 Task: Explore satellite view of the Hollywood Sign in Los Angeles.
Action: Mouse moved to (101, 55)
Screenshot: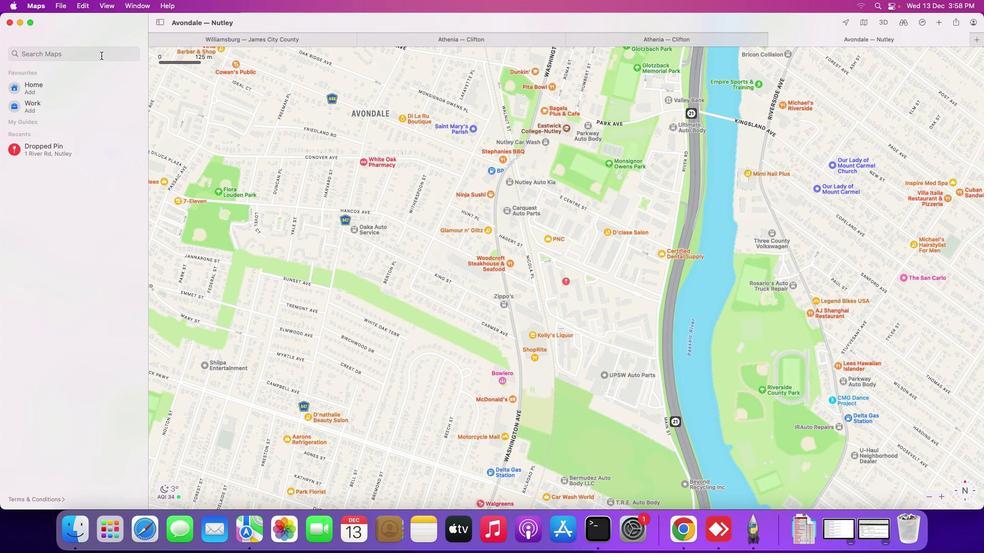 
Action: Mouse pressed left at (101, 55)
Screenshot: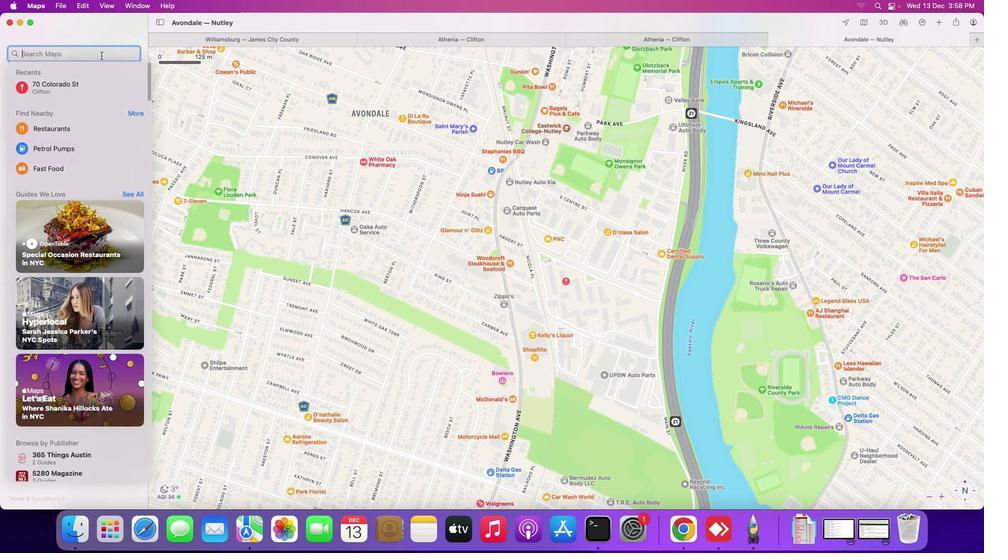 
Action: Key pressed 'd'Key.backspaceKey.shift_r'H''o''l''l''y''w''o''o''d'Key.spaceKey.shift_r'S''i''g''n'Key.space'i''n'Key.spaceKey.shift_r'L''o''s'Key.spaceKey.shift_r'A''n''g''e''l''e''s'Key.enter
Screenshot: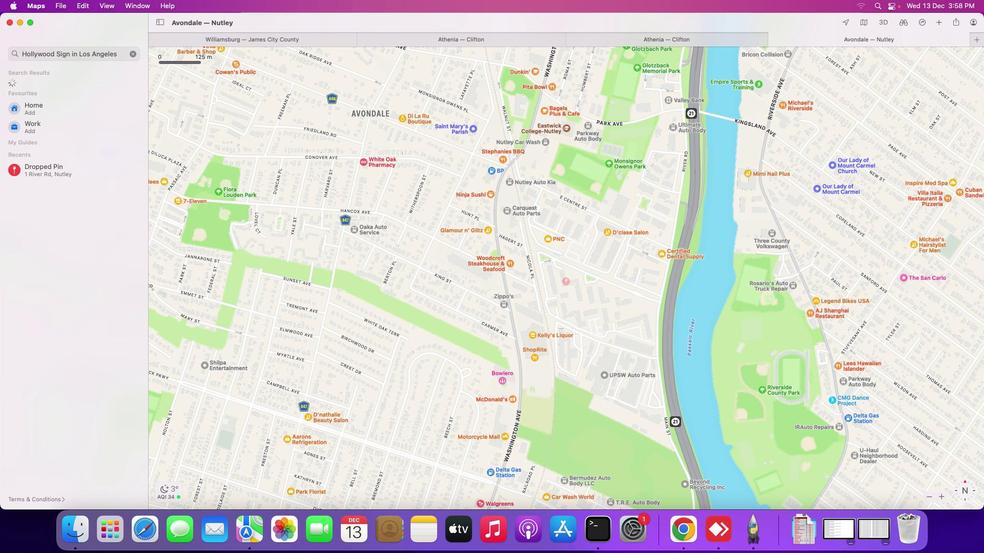 
Action: Mouse moved to (863, 23)
Screenshot: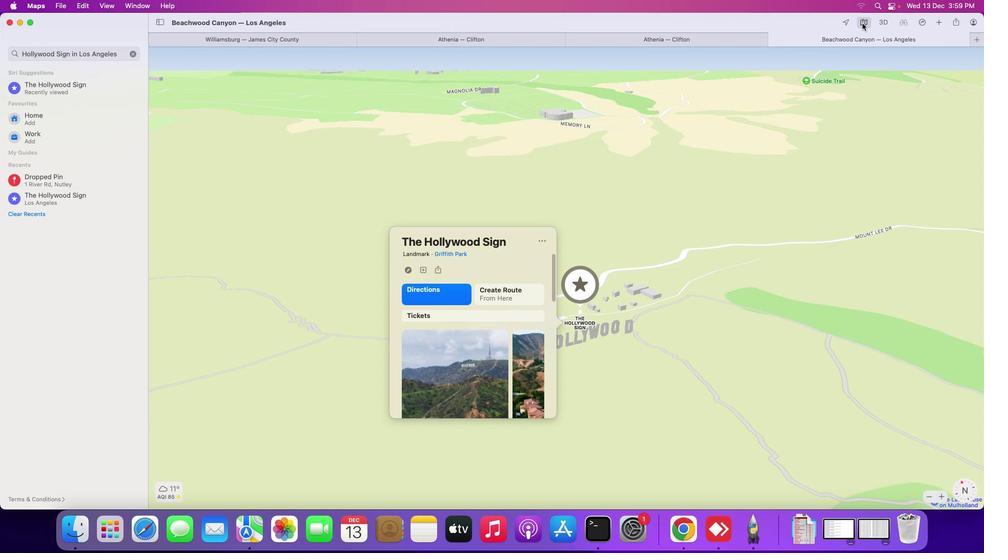 
Action: Mouse pressed left at (863, 23)
Screenshot: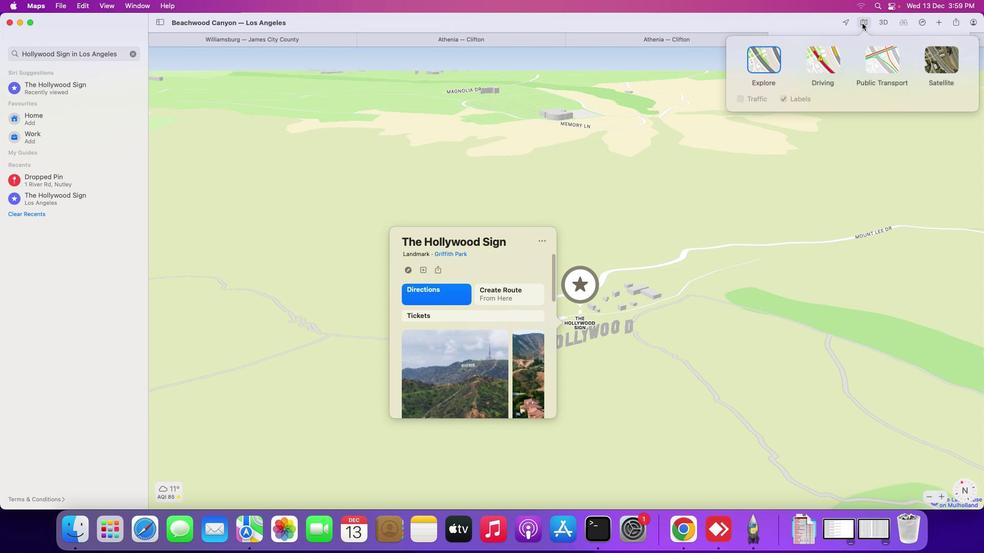 
Action: Mouse moved to (939, 66)
Screenshot: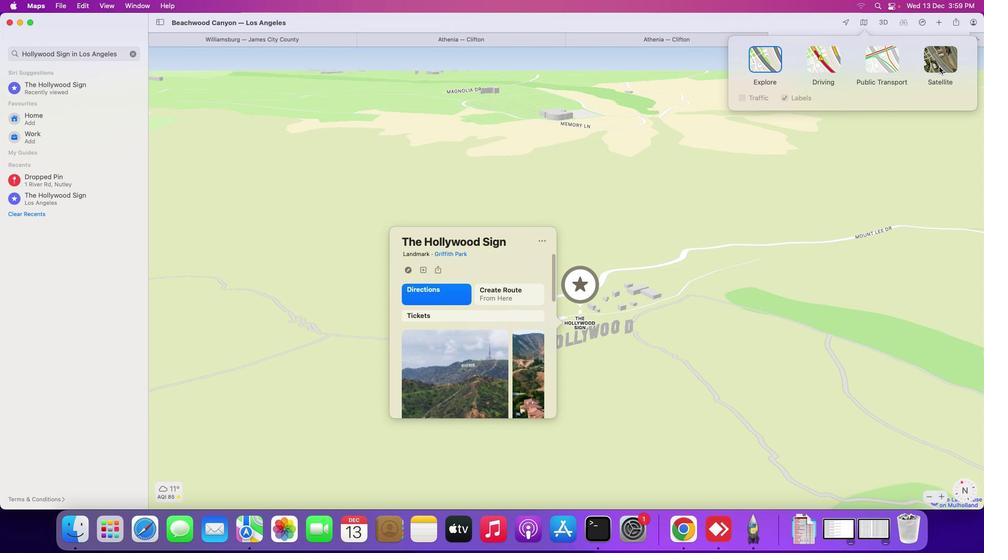 
Action: Mouse pressed left at (939, 66)
Screenshot: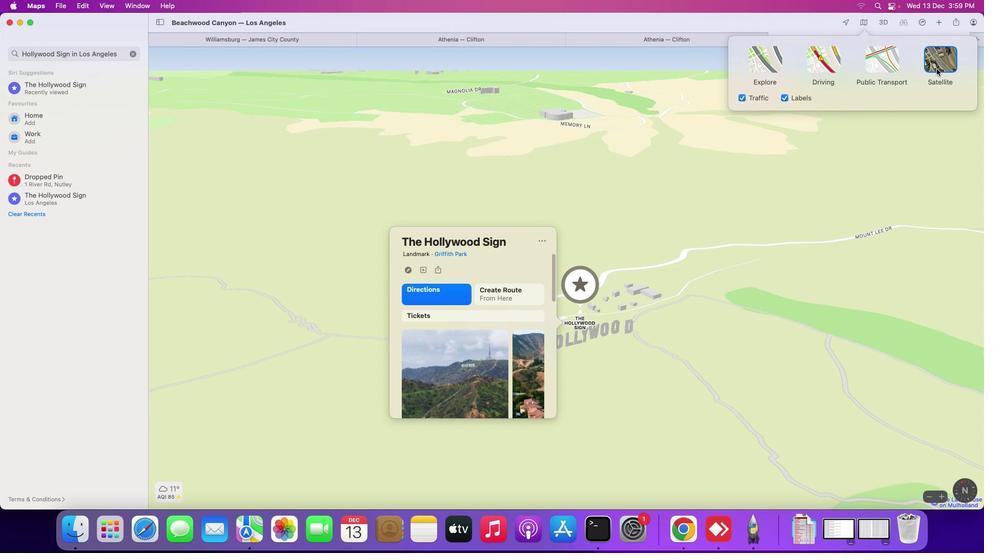 
Action: Mouse moved to (703, 305)
Screenshot: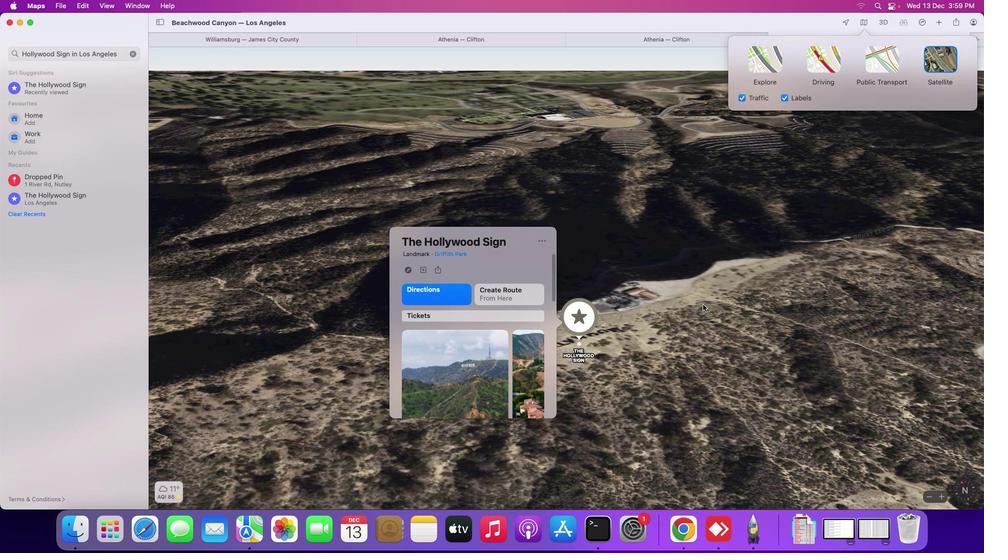 
Action: Mouse pressed left at (703, 305)
Screenshot: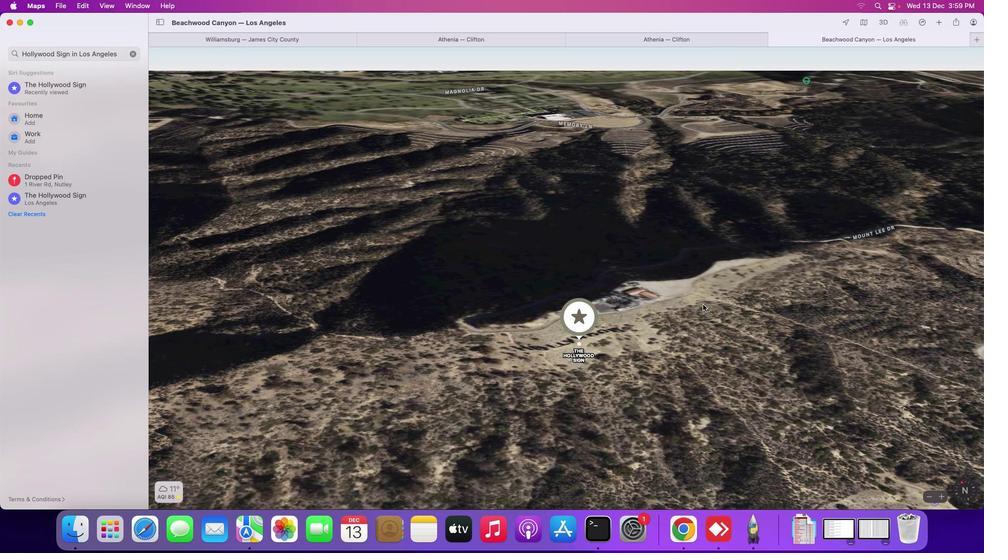 
Action: Mouse scrolled (703, 305) with delta (0, 0)
Screenshot: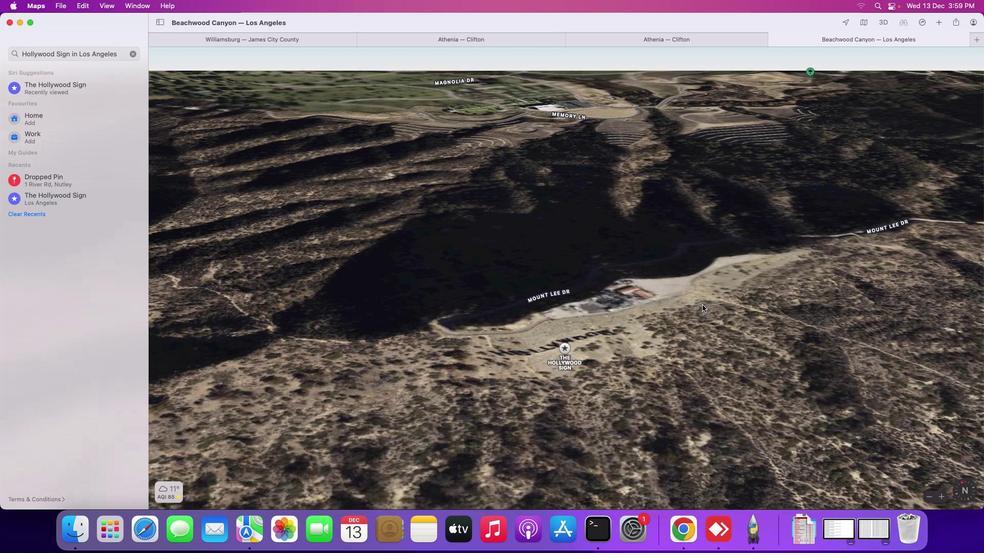 
Action: Mouse scrolled (703, 305) with delta (0, 0)
Screenshot: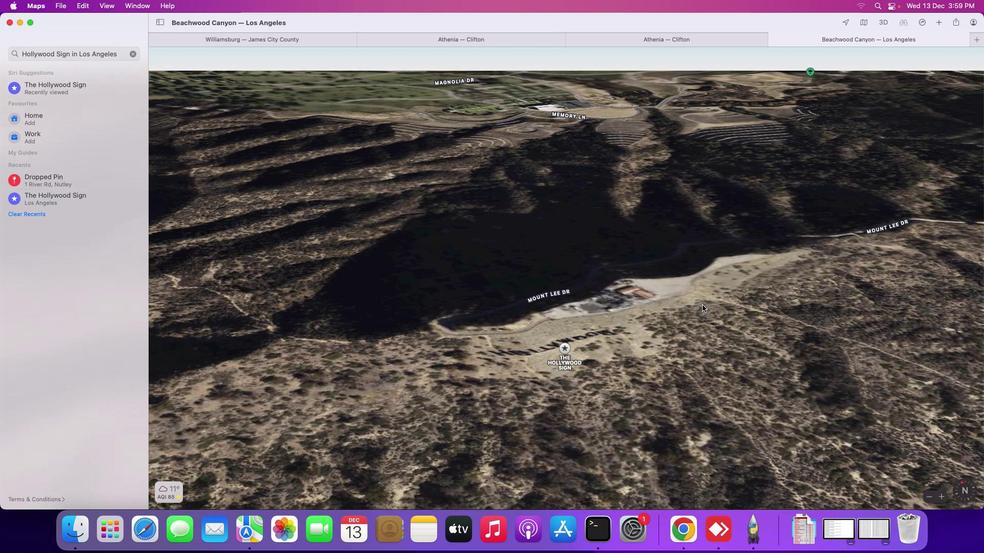 
Action: Mouse scrolled (703, 305) with delta (0, 0)
Screenshot: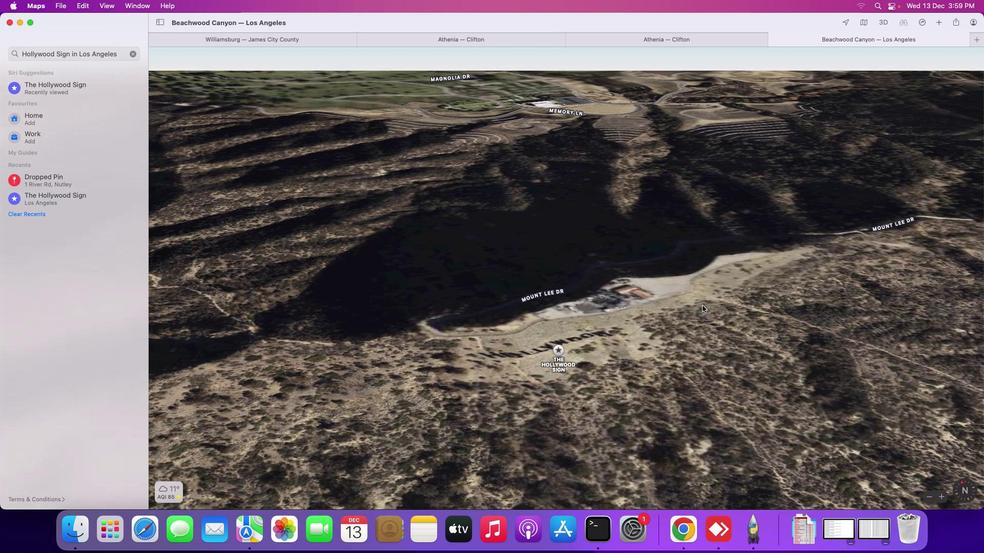 
Action: Mouse scrolled (703, 305) with delta (0, 0)
Screenshot: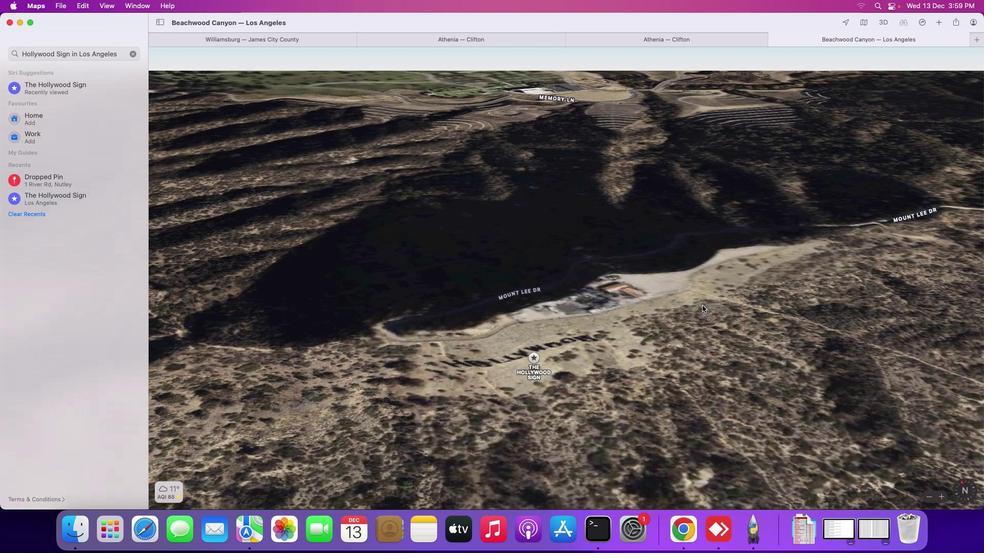 
Action: Mouse moved to (703, 305)
Screenshot: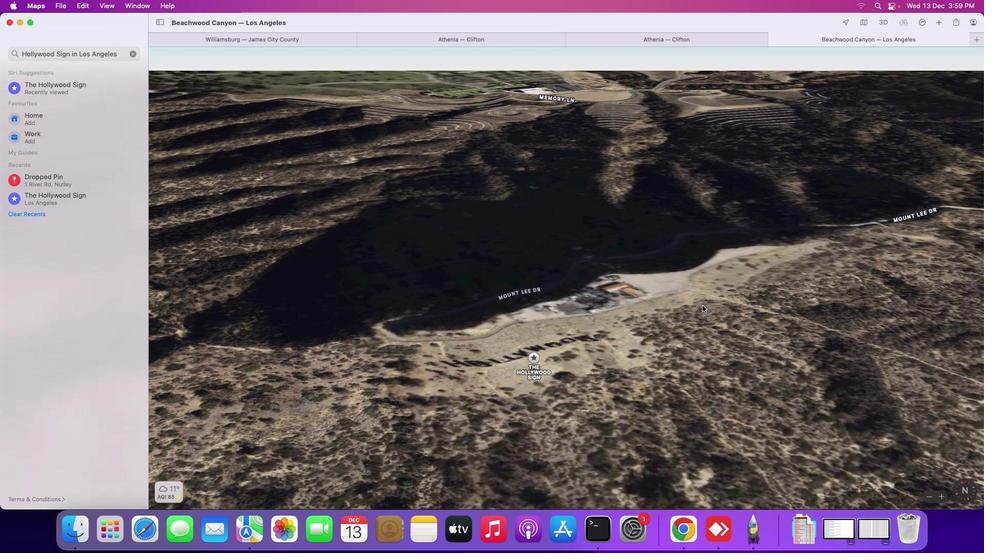 
Action: Mouse scrolled (703, 305) with delta (0, 0)
Screenshot: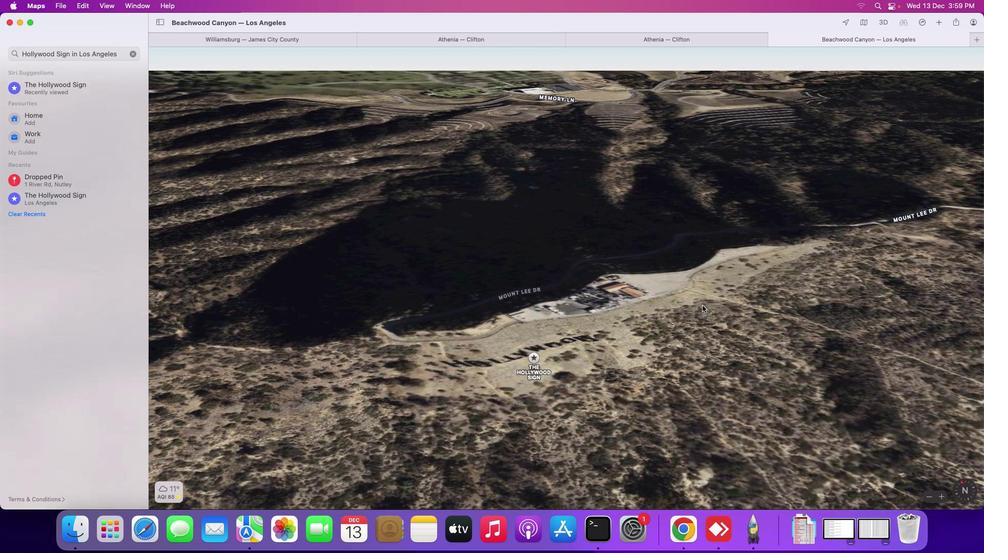 
Action: Mouse moved to (703, 305)
Screenshot: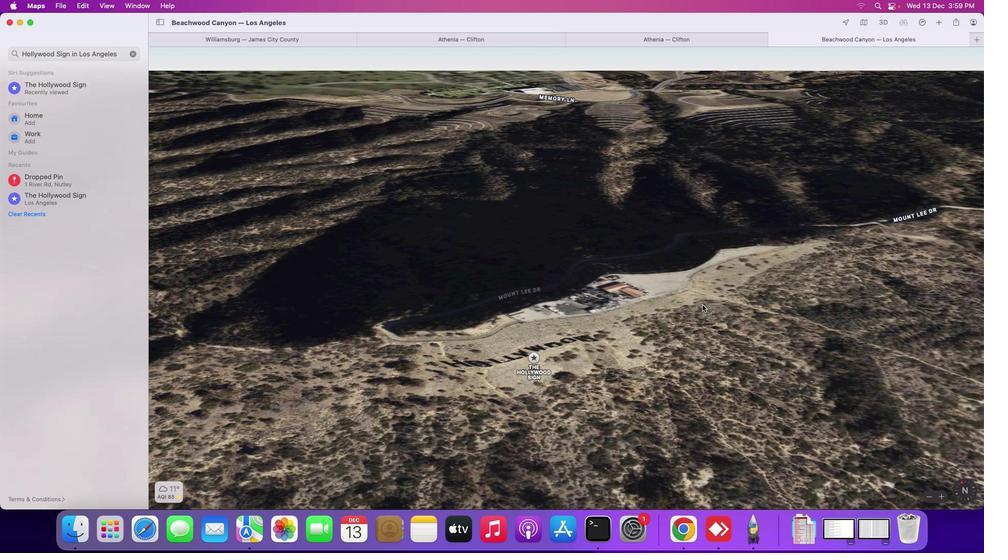 
Action: Mouse scrolled (703, 305) with delta (0, 0)
Screenshot: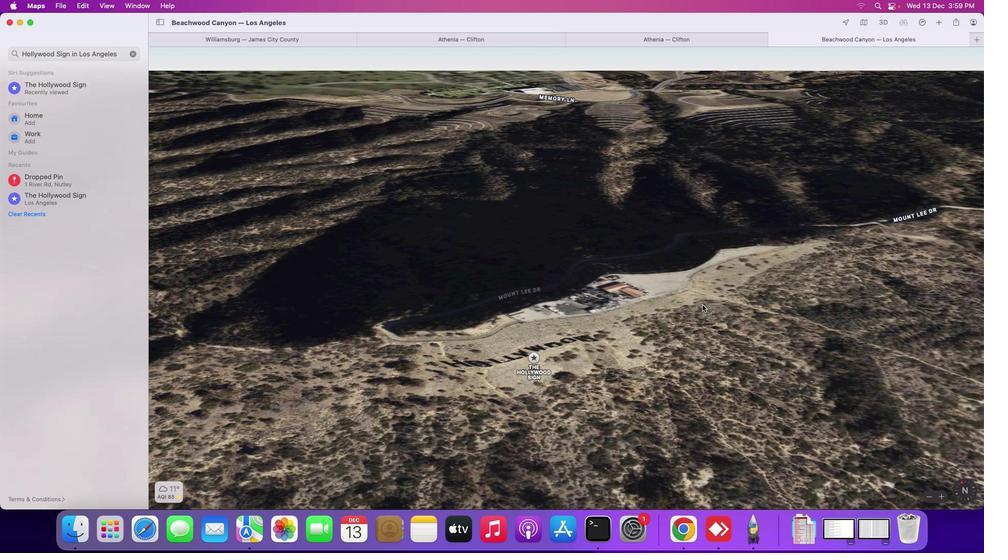 
Action: Mouse moved to (703, 305)
Screenshot: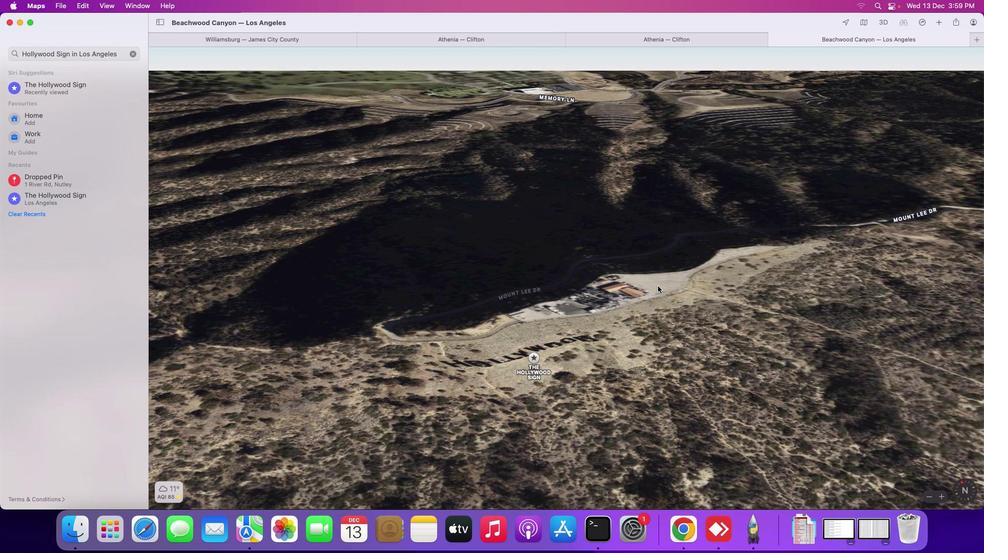 
Action: Mouse scrolled (703, 305) with delta (0, 0)
Screenshot: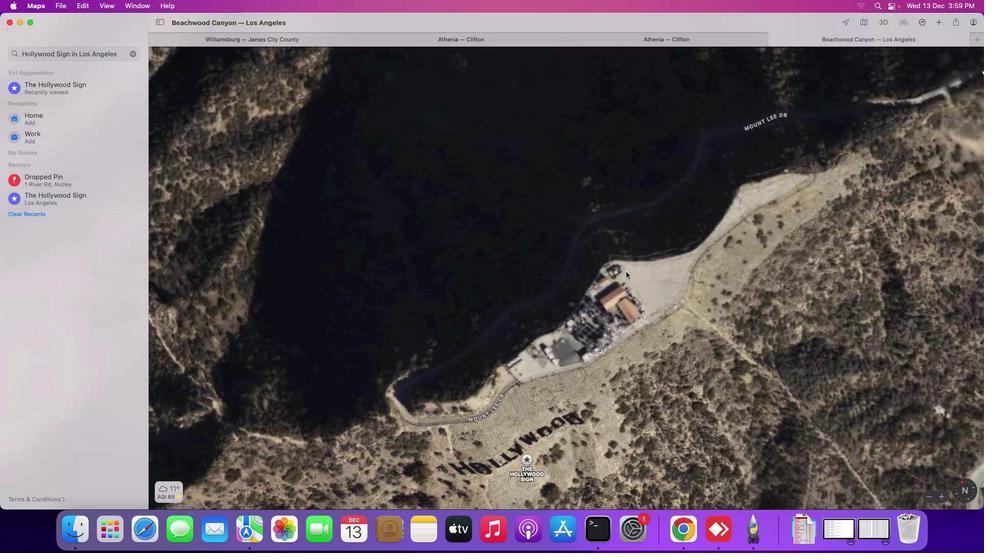 
Action: Mouse moved to (609, 263)
Screenshot: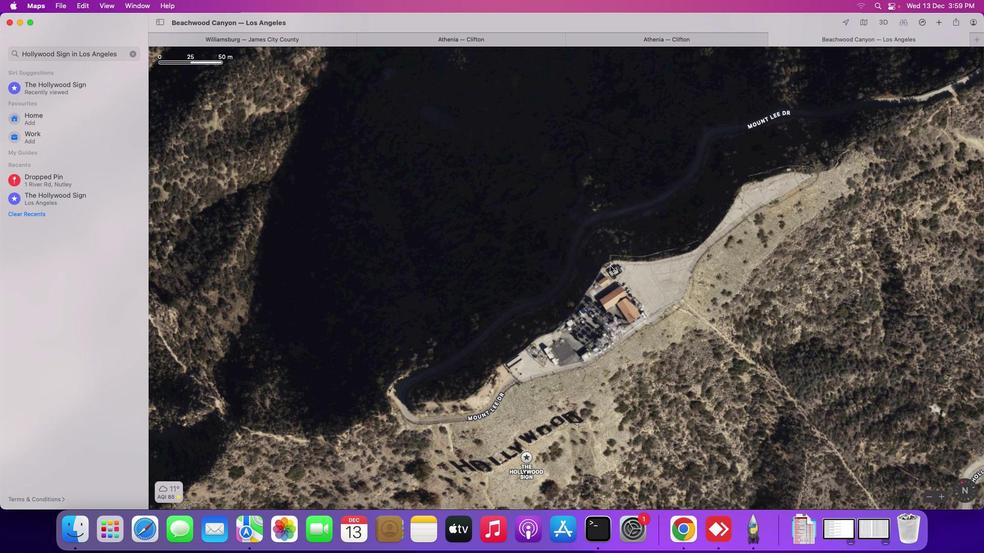 
Action: Mouse pressed left at (609, 263)
Screenshot: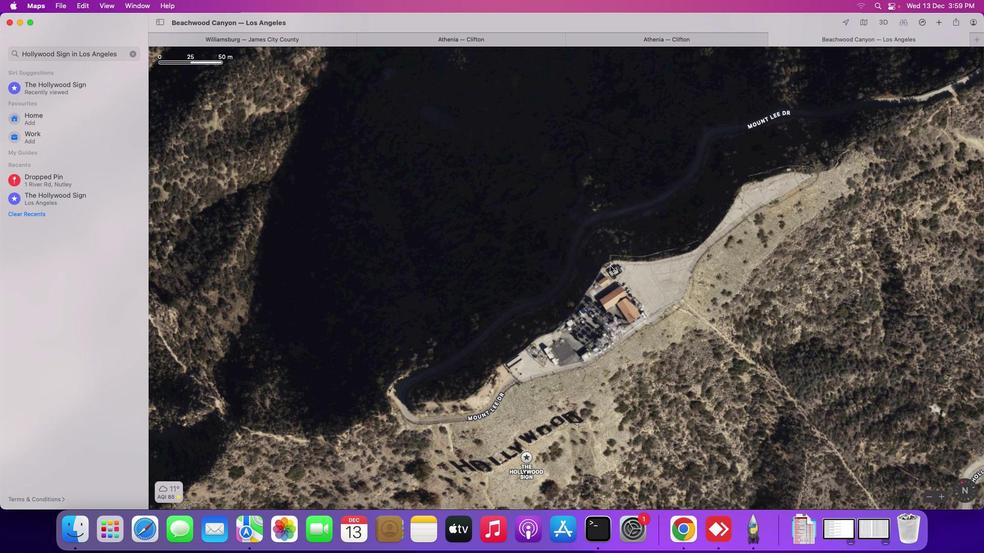 
Action: Mouse moved to (609, 268)
Screenshot: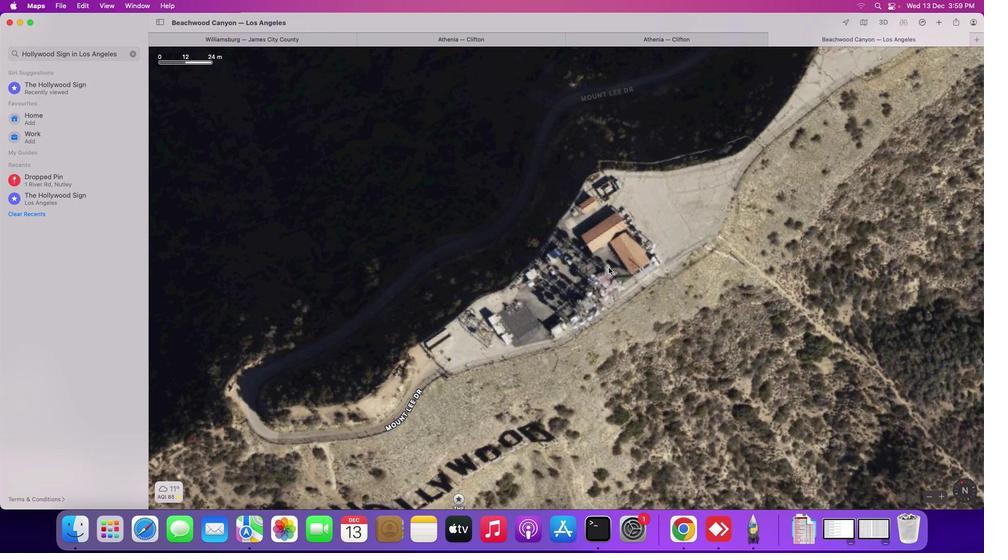 
Action: Mouse scrolled (609, 268) with delta (0, 0)
Screenshot: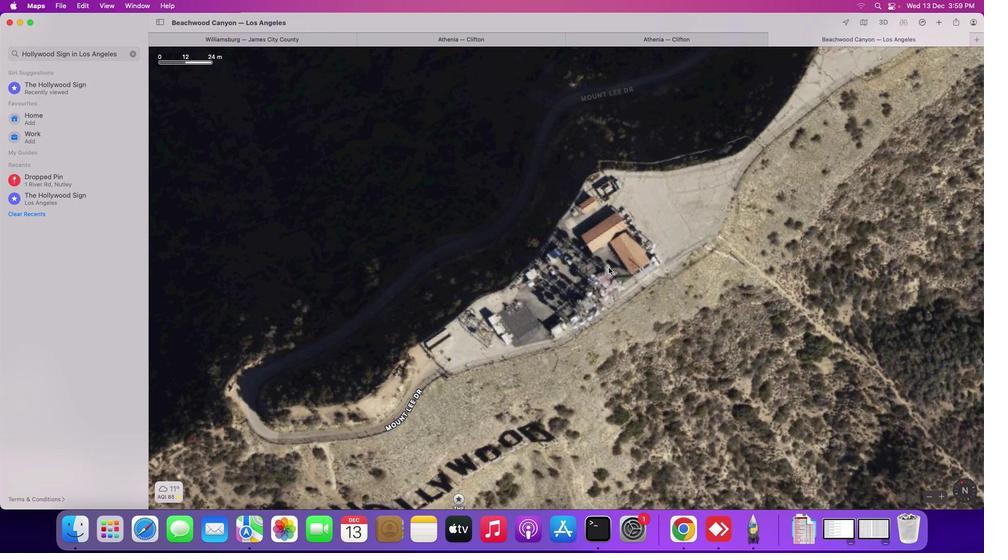 
Action: Mouse scrolled (609, 268) with delta (0, 0)
Screenshot: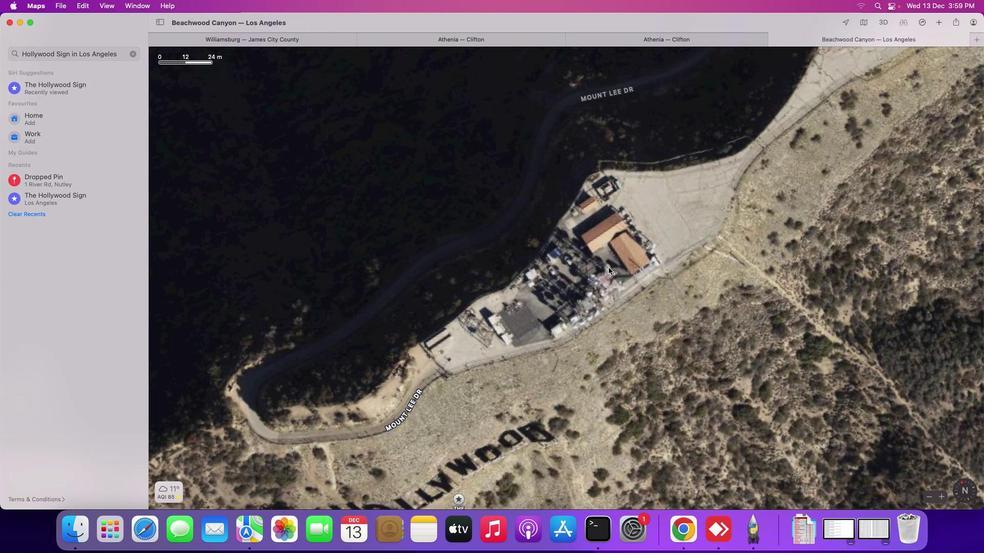
Action: Mouse scrolled (609, 268) with delta (0, 1)
Screenshot: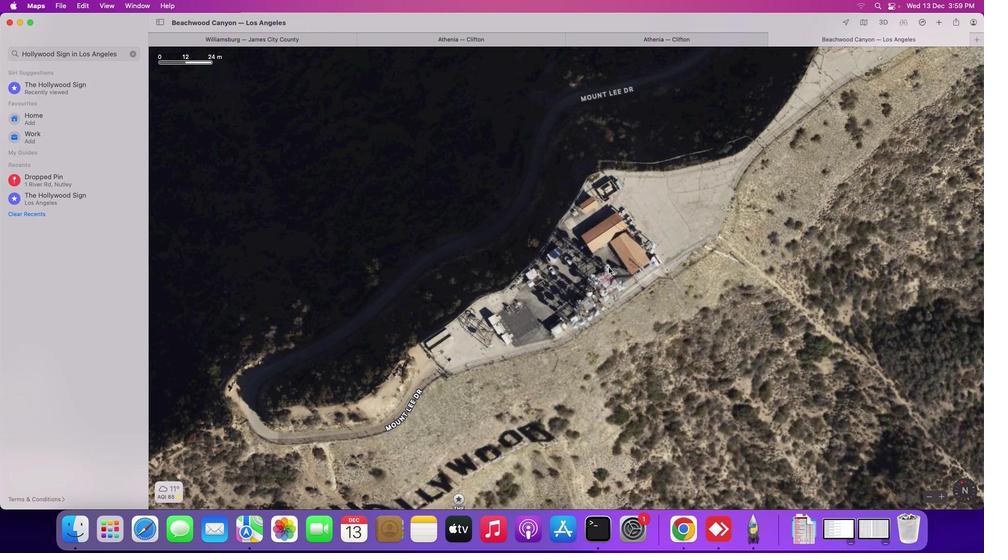 
Action: Mouse scrolled (609, 268) with delta (0, 2)
Screenshot: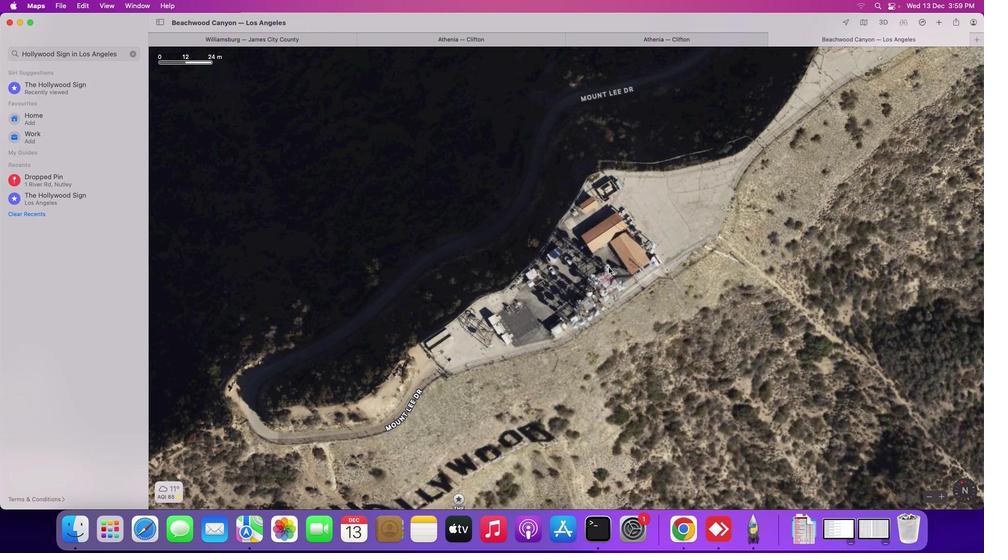 
Action: Mouse scrolled (609, 268) with delta (0, 3)
Screenshot: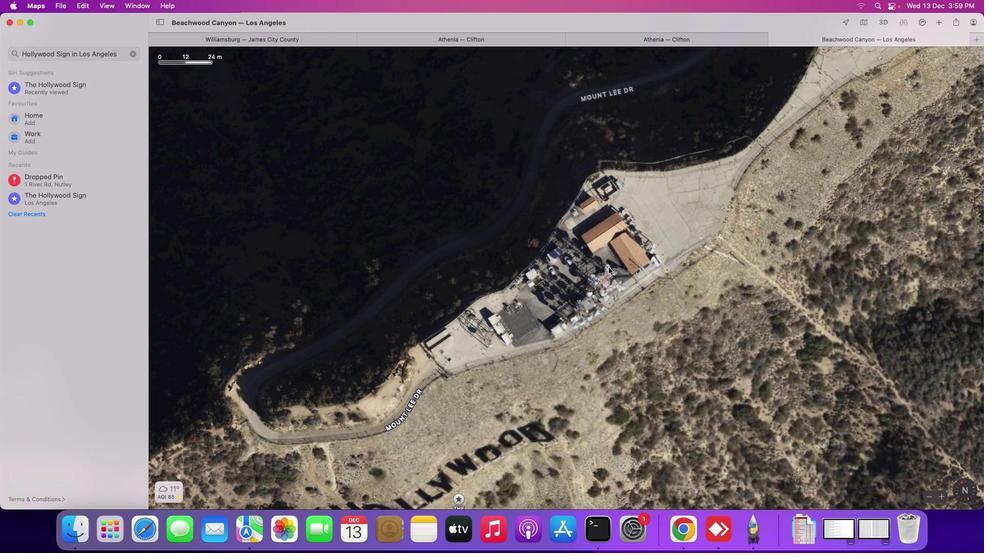 
Action: Mouse scrolled (609, 268) with delta (0, 3)
Screenshot: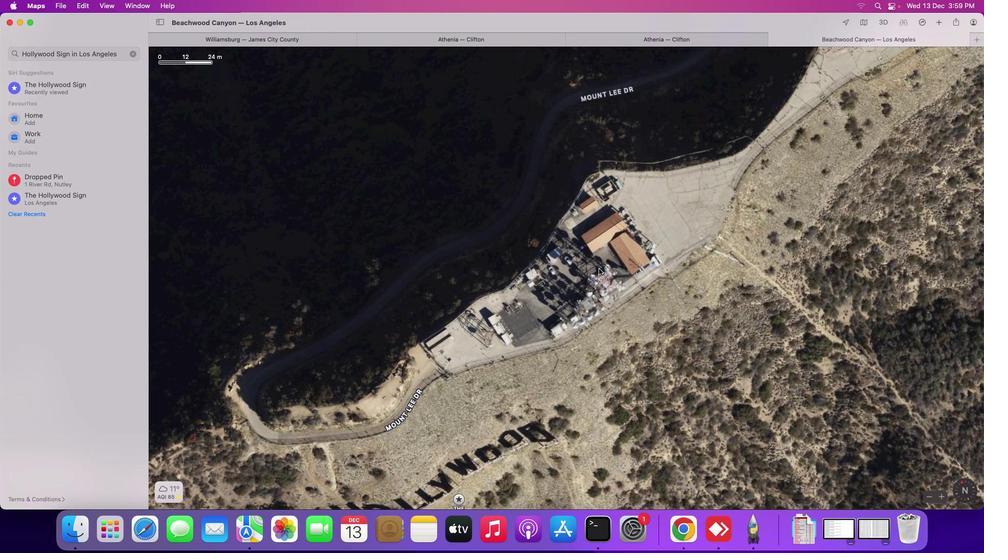 
Action: Mouse moved to (479, 271)
Screenshot: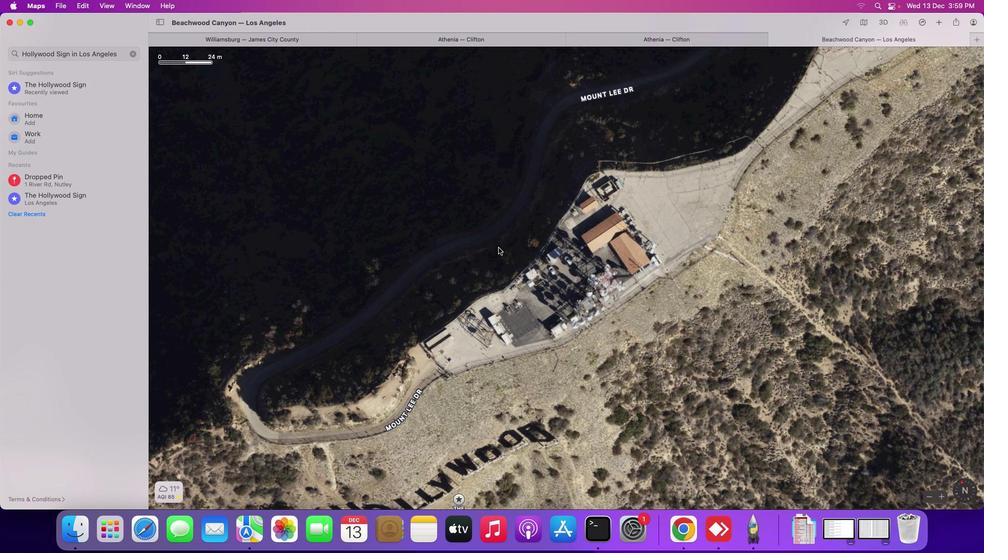 
Action: Mouse pressed left at (479, 271)
Screenshot: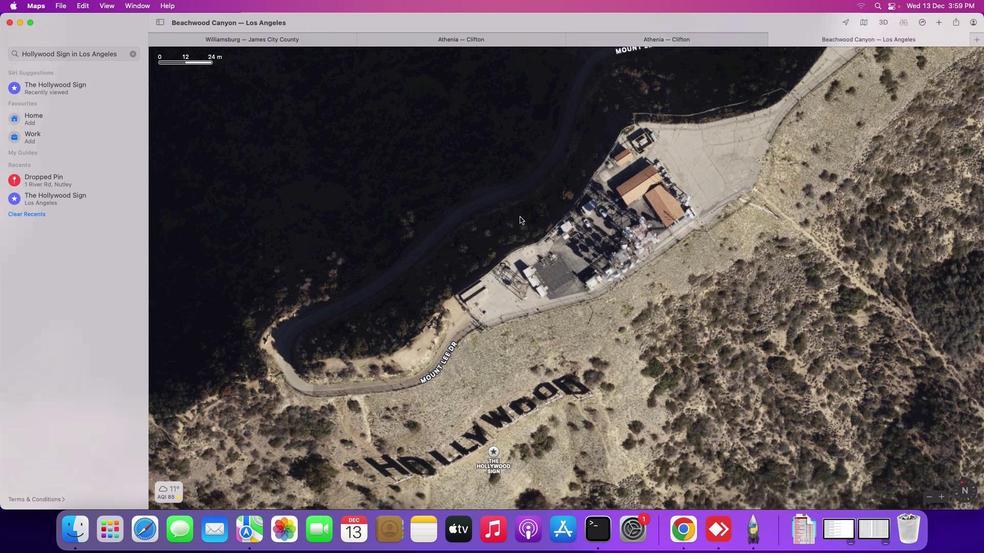 
Action: Mouse moved to (527, 267)
Screenshot: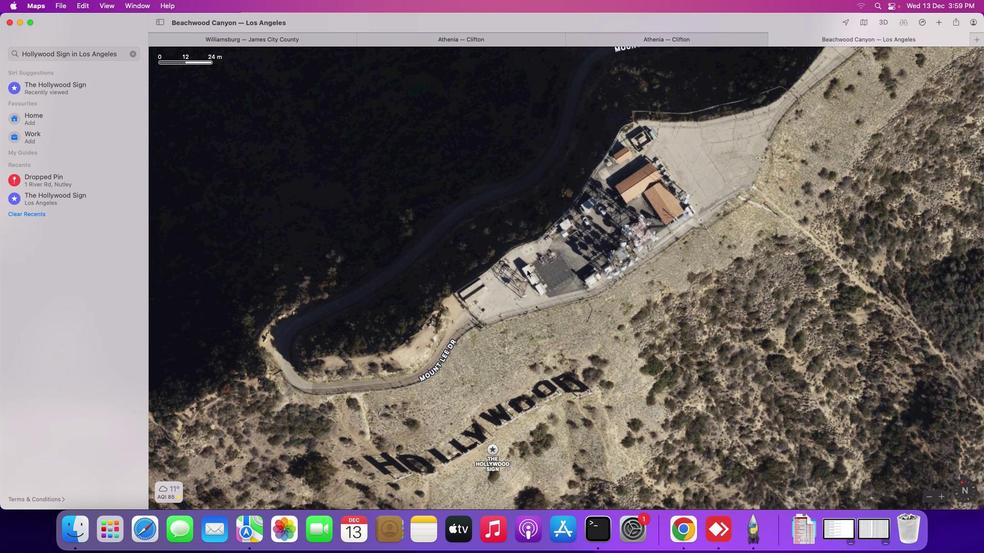 
Action: Mouse scrolled (527, 267) with delta (0, 0)
Screenshot: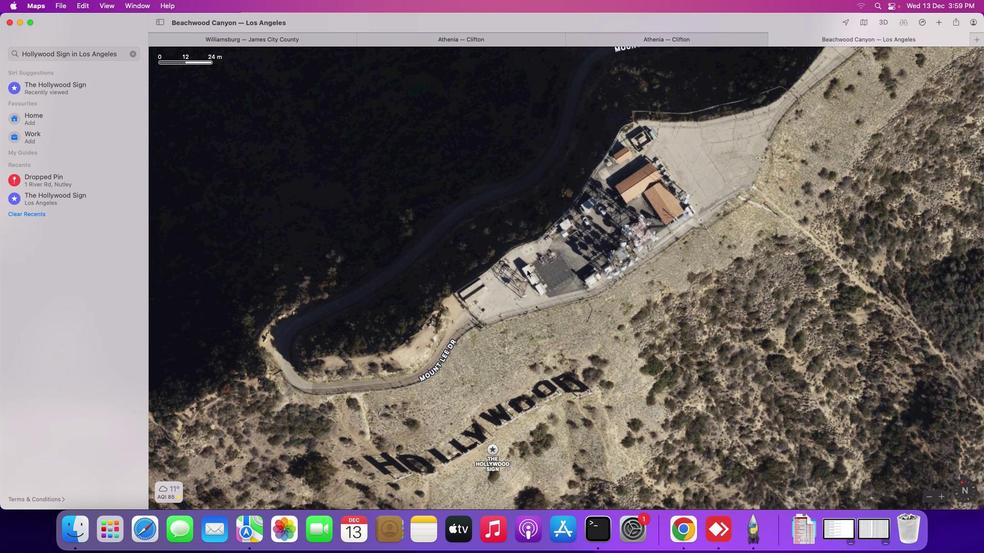 
Action: Mouse moved to (527, 268)
Screenshot: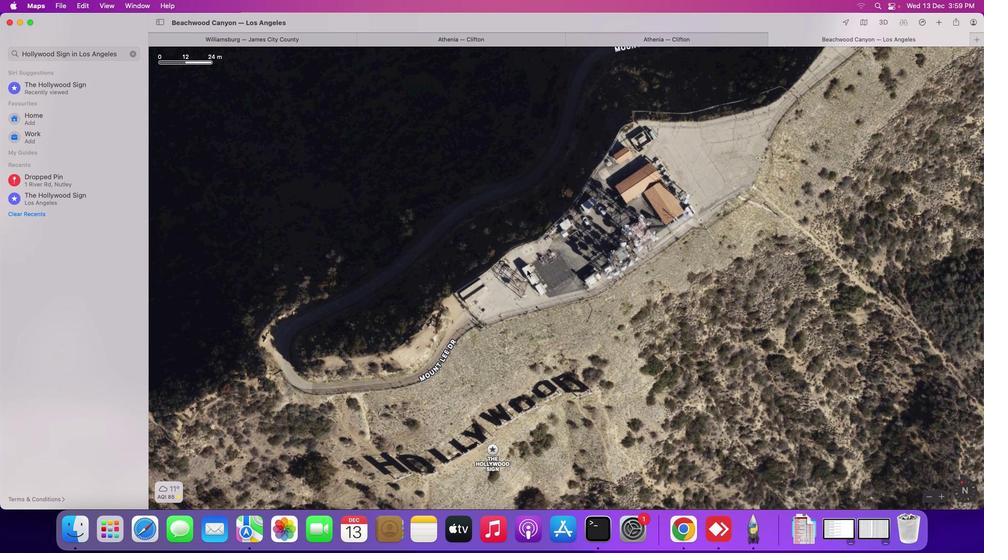 
Action: Mouse scrolled (527, 268) with delta (0, 0)
Screenshot: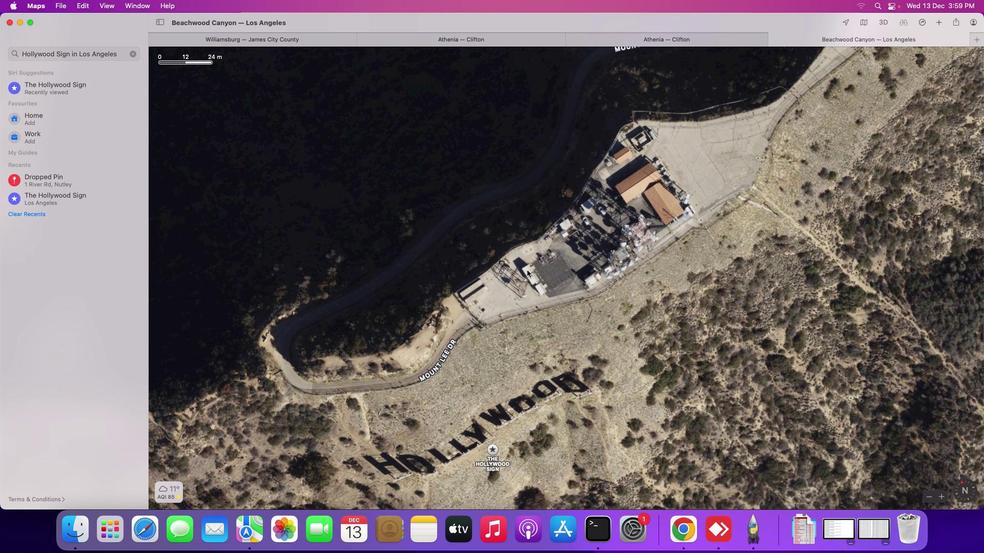 
Action: Mouse moved to (527, 268)
Screenshot: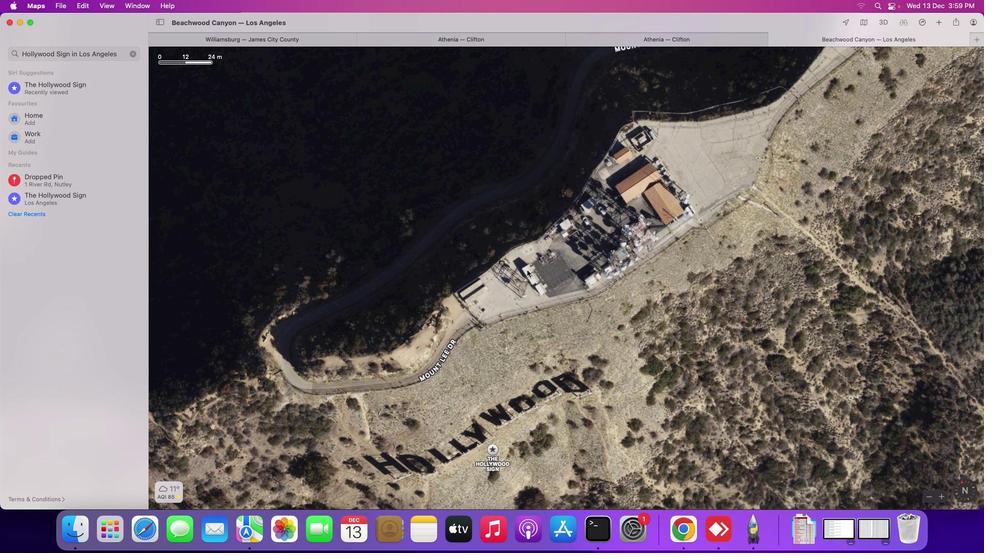
Action: Mouse scrolled (527, 268) with delta (0, 0)
Screenshot: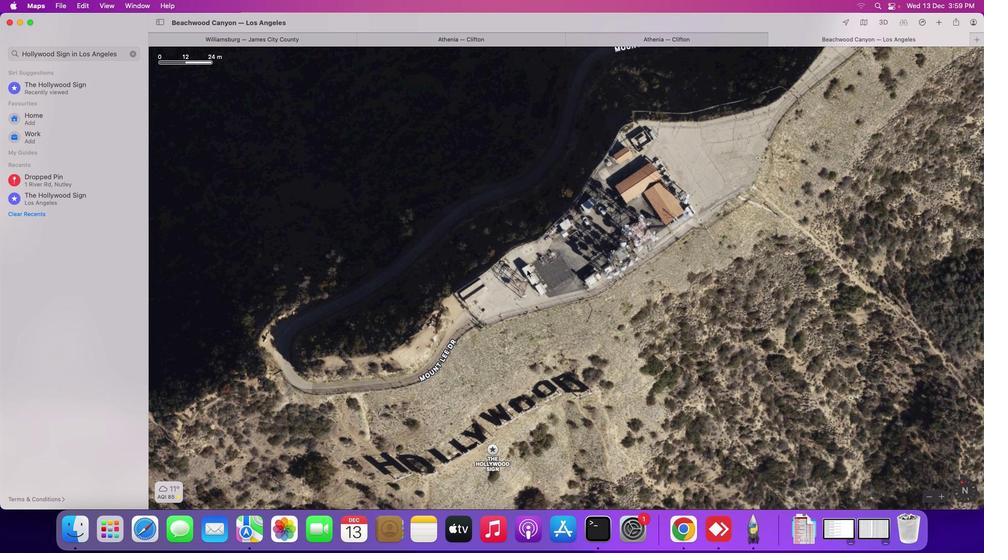 
Action: Mouse moved to (527, 270)
Screenshot: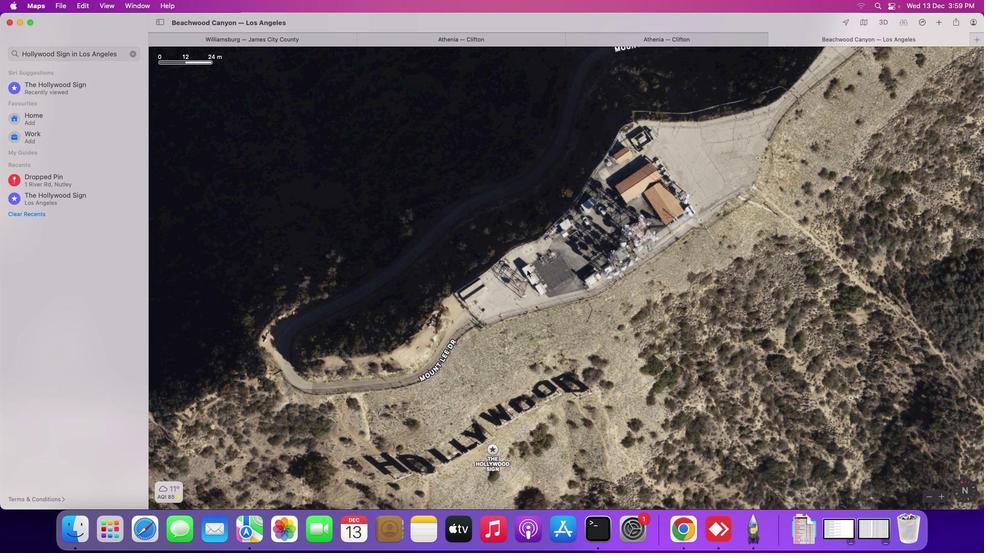 
Action: Mouse scrolled (527, 270) with delta (0, 1)
Screenshot: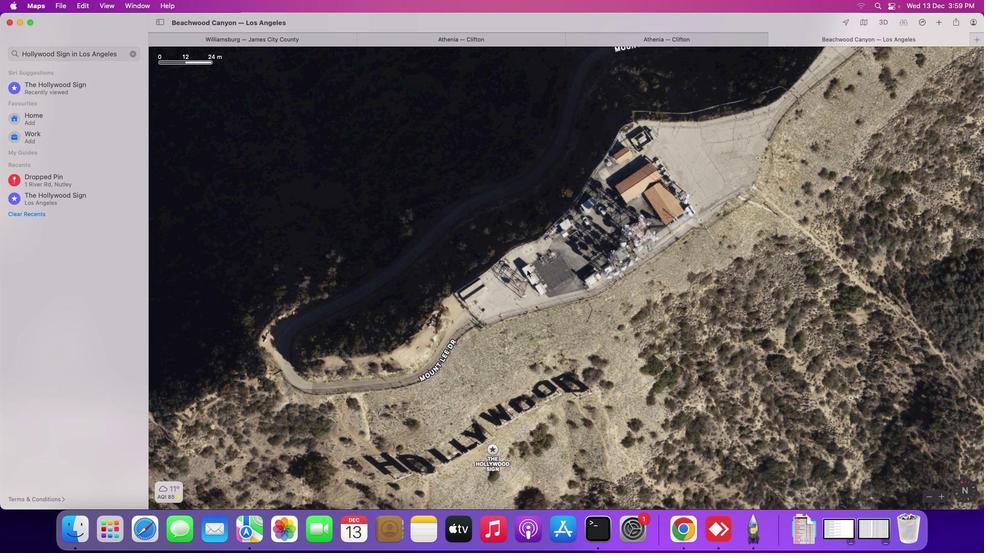 
Action: Mouse scrolled (527, 270) with delta (0, 1)
Screenshot: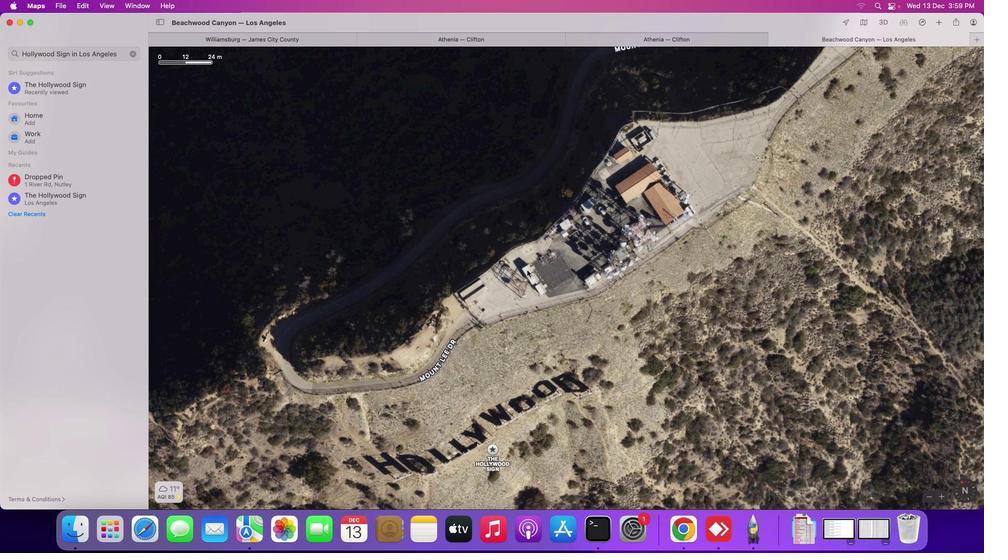 
Action: Mouse scrolled (527, 270) with delta (0, 2)
Screenshot: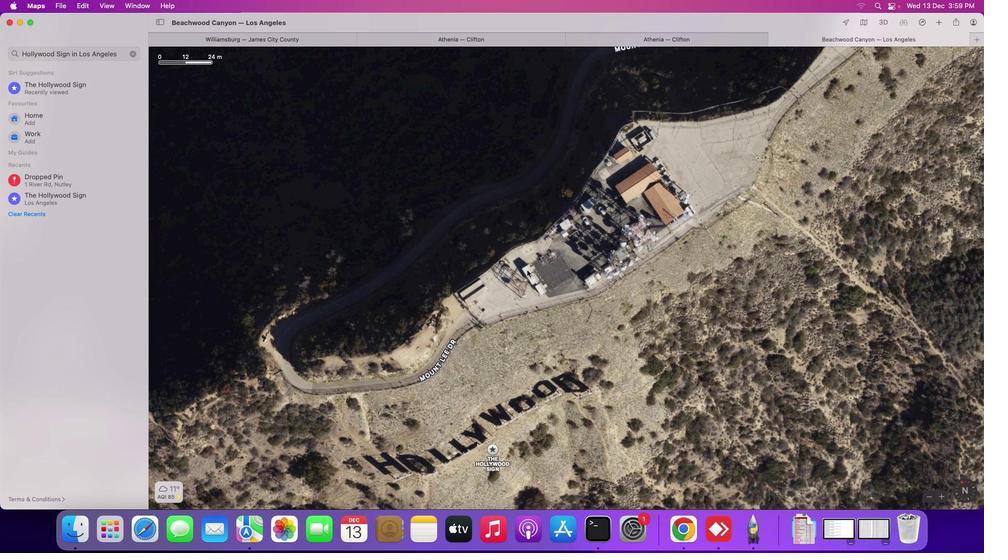 
Action: Mouse scrolled (527, 270) with delta (0, 2)
Screenshot: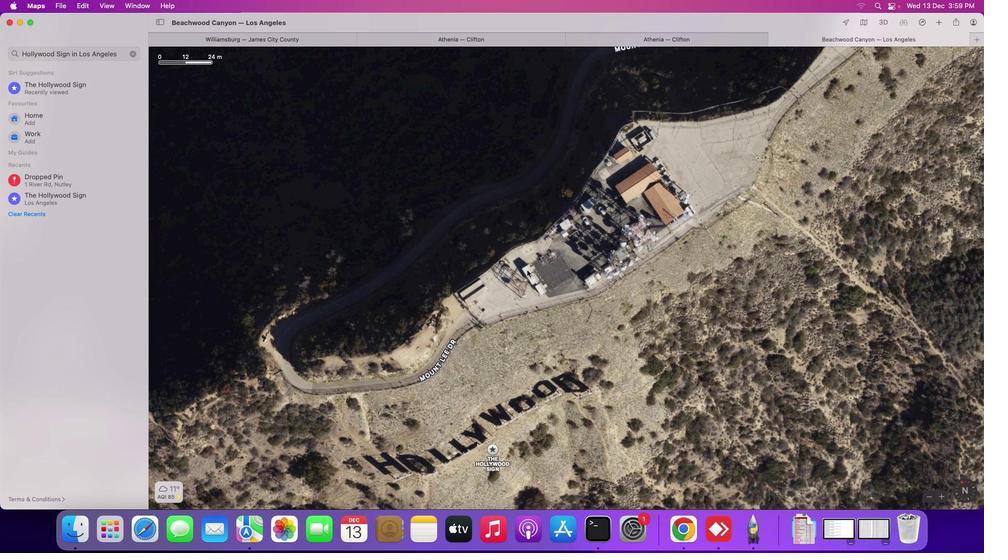 
Action: Mouse scrolled (527, 270) with delta (0, 2)
Screenshot: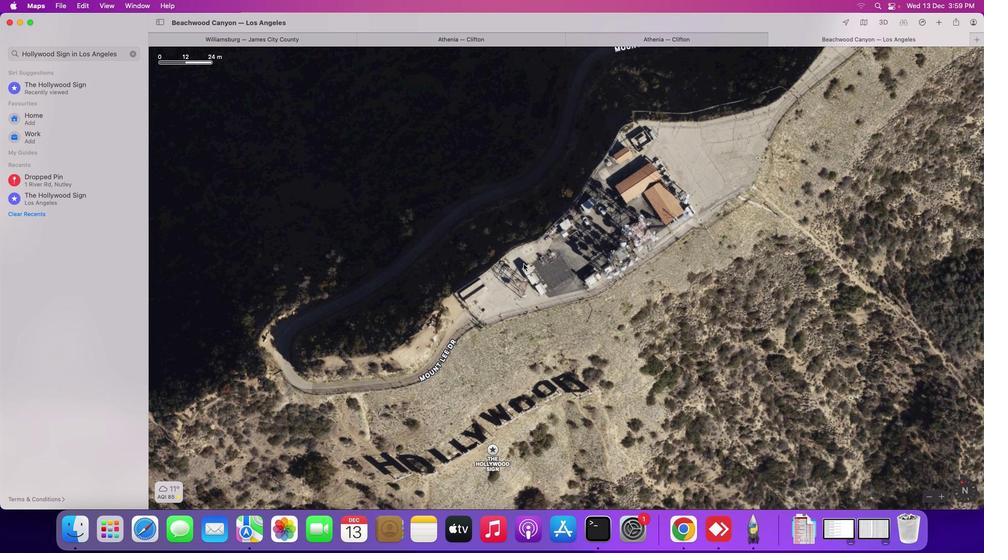 
Action: Mouse moved to (525, 260)
Screenshot: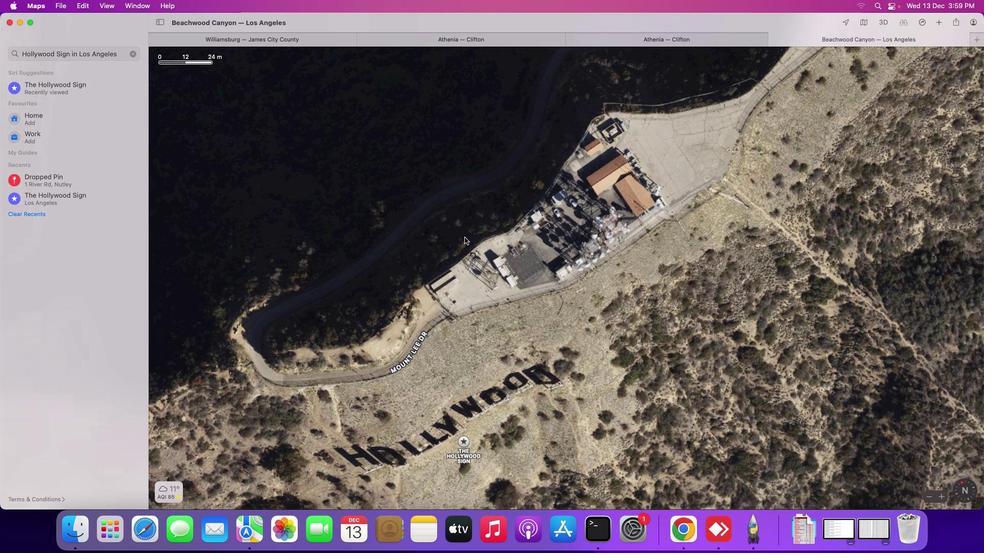
Action: Mouse pressed left at (525, 260)
Screenshot: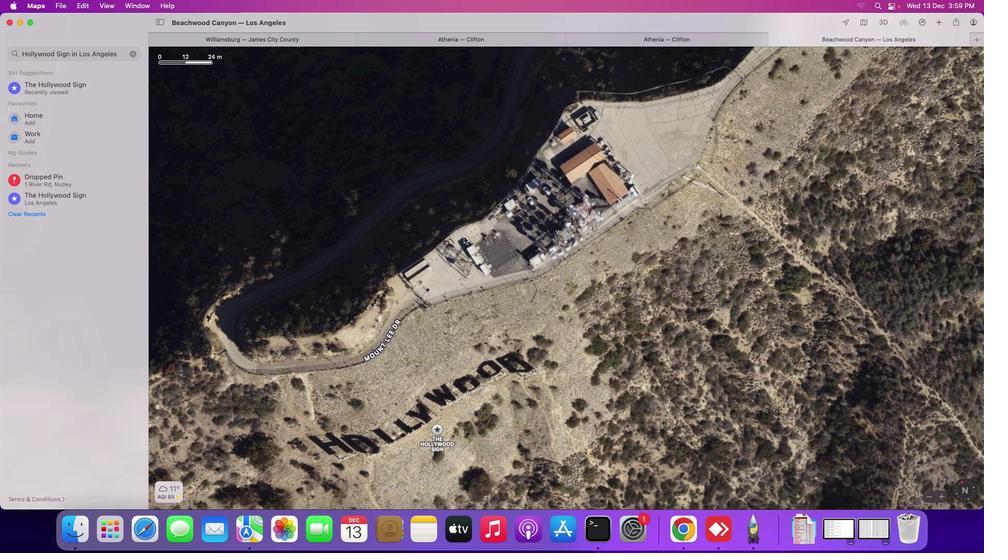 
Action: Mouse moved to (484, 253)
Screenshot: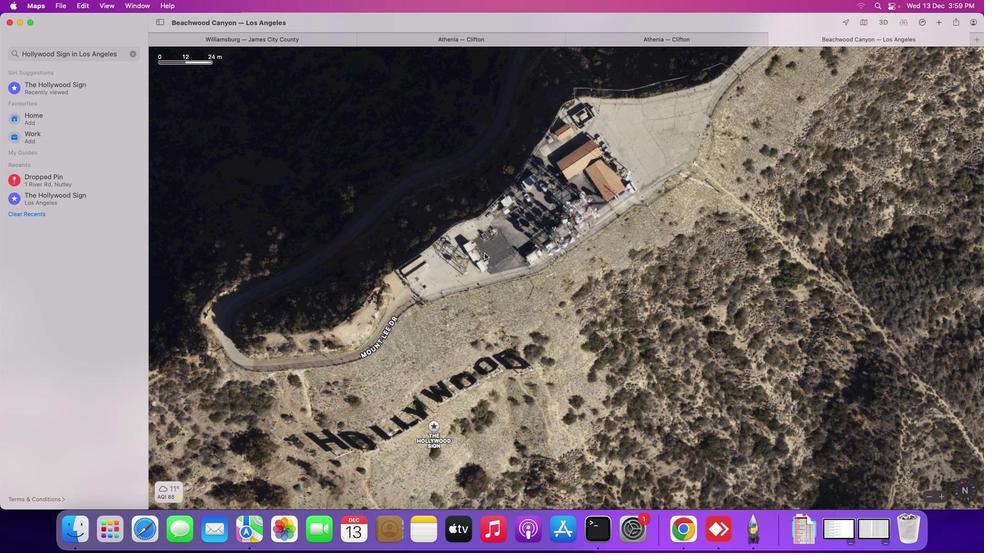 
Action: Mouse scrolled (484, 253) with delta (0, 0)
Screenshot: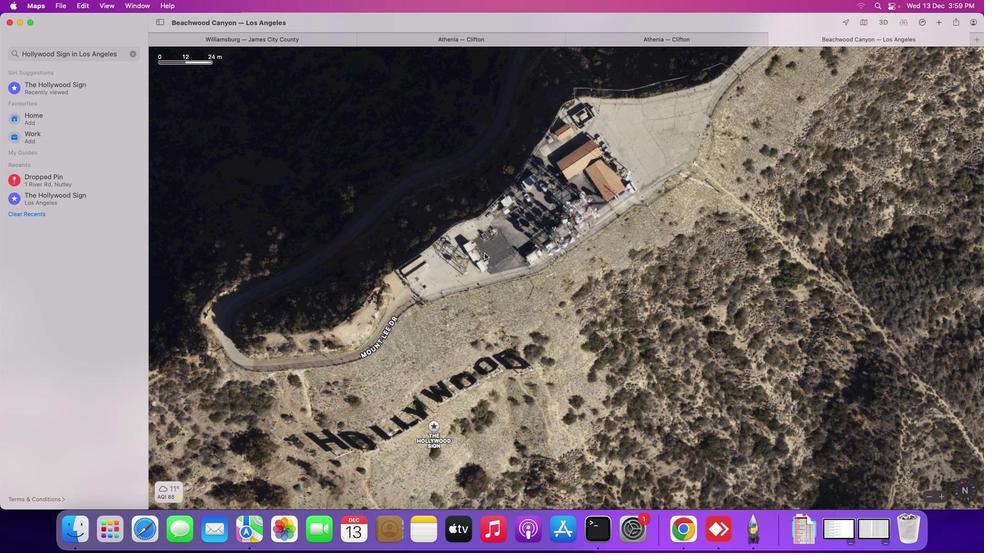 
Action: Mouse scrolled (484, 253) with delta (0, 0)
Screenshot: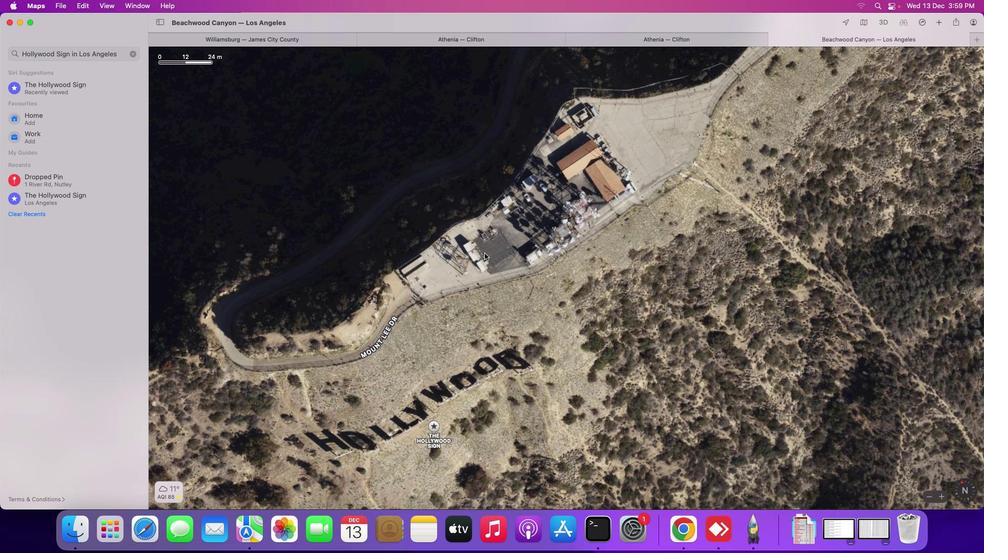 
Action: Mouse scrolled (484, 253) with delta (0, 1)
Screenshot: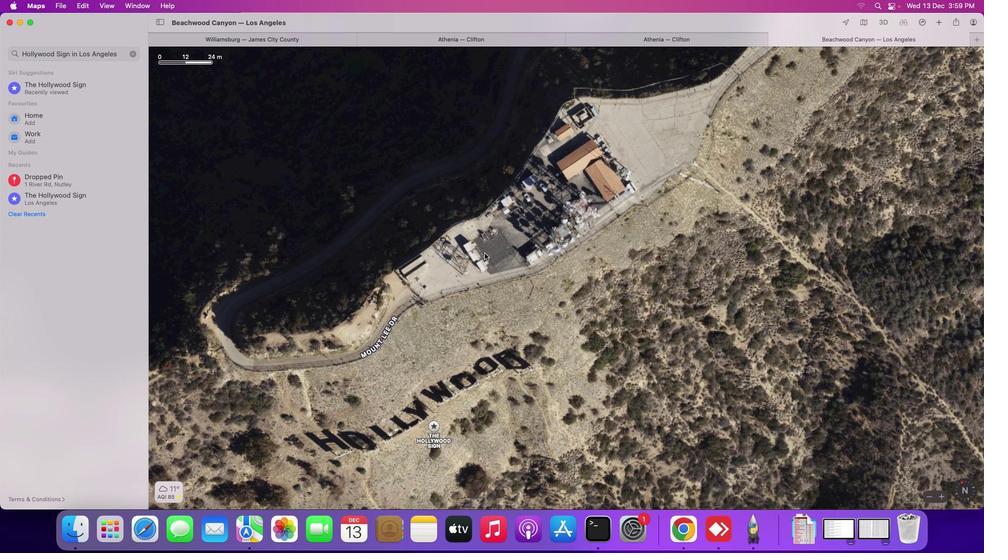 
Action: Mouse scrolled (484, 253) with delta (0, 2)
Screenshot: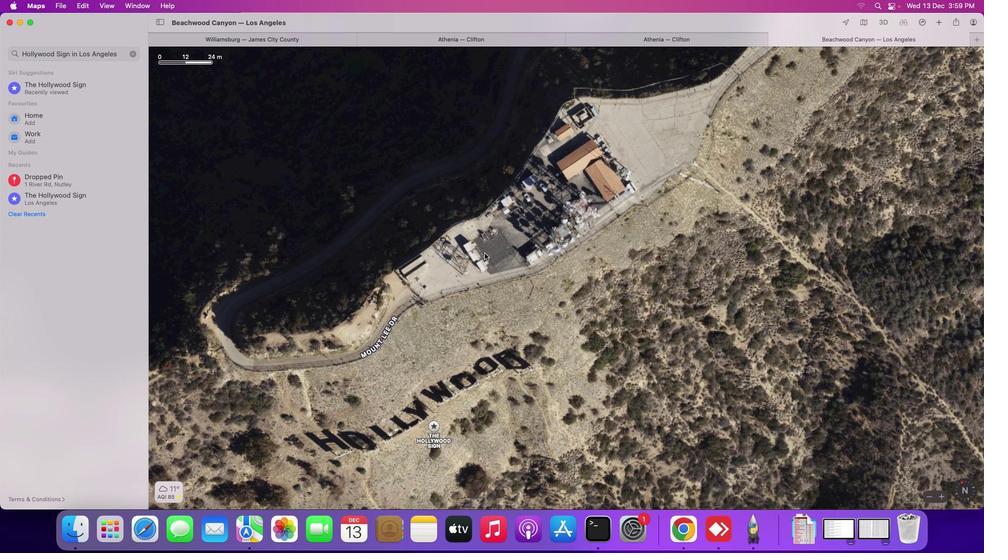 
Action: Mouse moved to (484, 253)
Screenshot: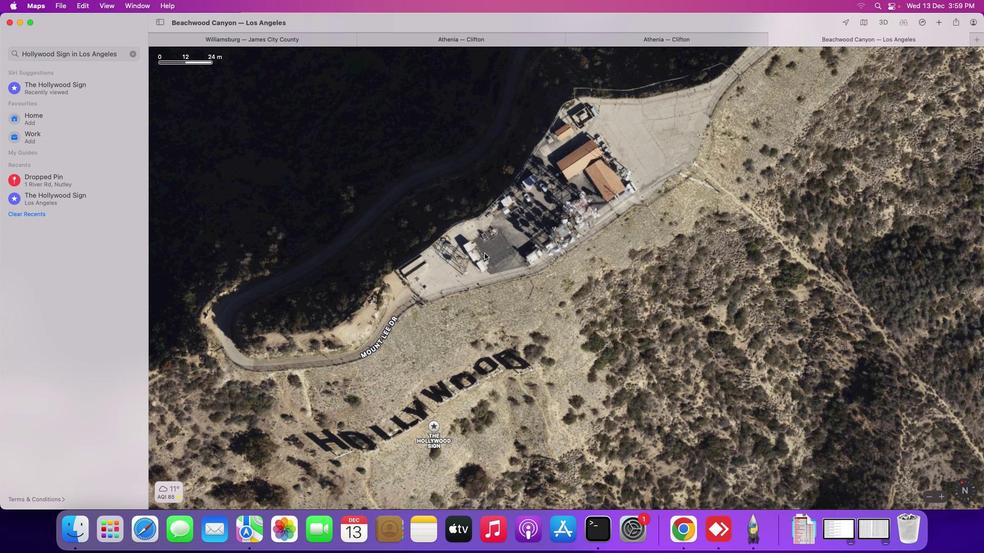 
Action: Mouse scrolled (484, 253) with delta (0, 3)
Screenshot: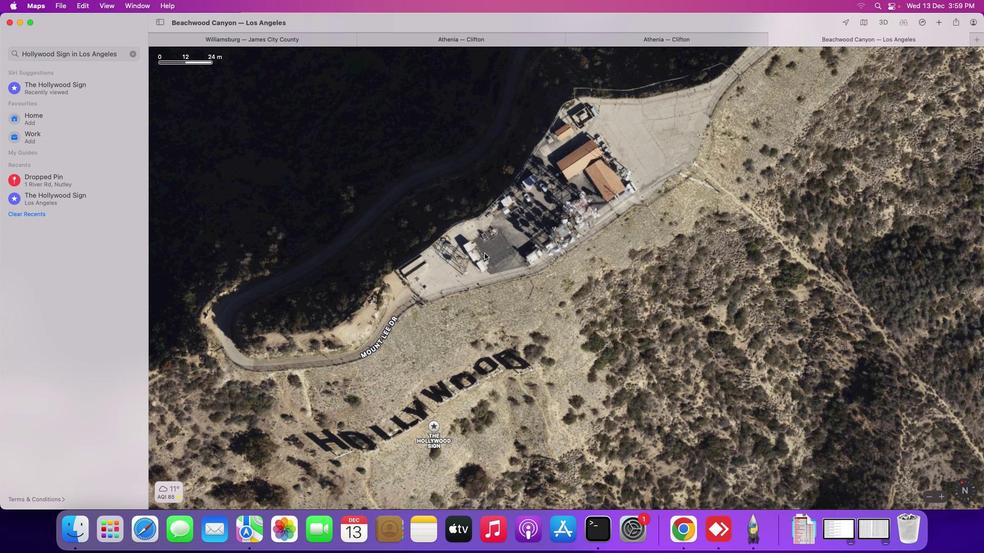 
Action: Mouse scrolled (484, 253) with delta (0, 3)
Screenshot: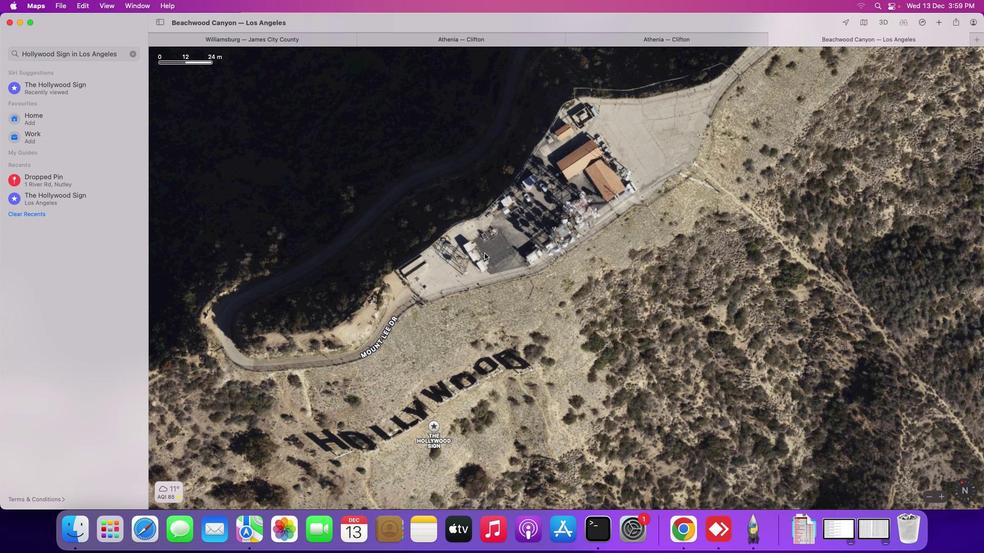 
Action: Mouse scrolled (484, 253) with delta (0, 3)
Screenshot: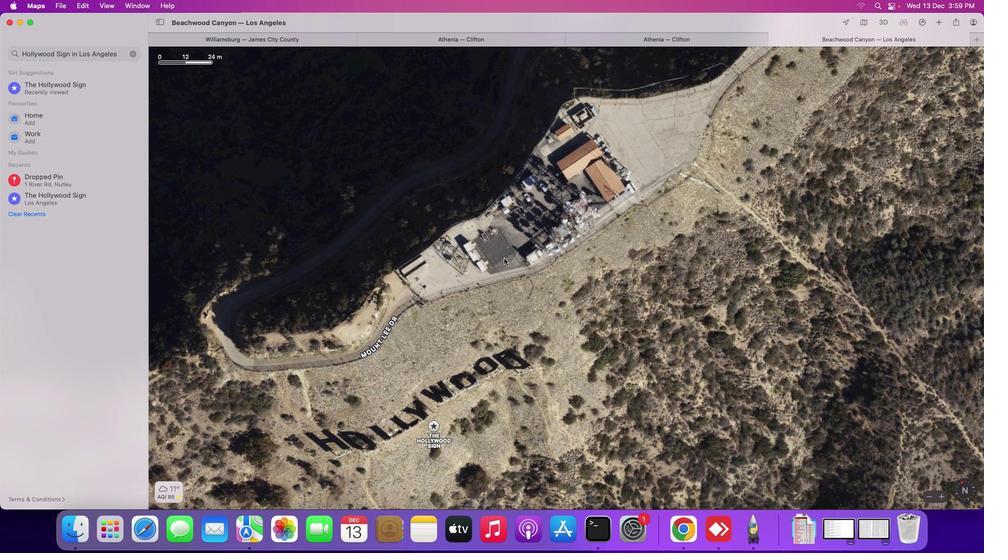 
Action: Mouse moved to (505, 258)
Screenshot: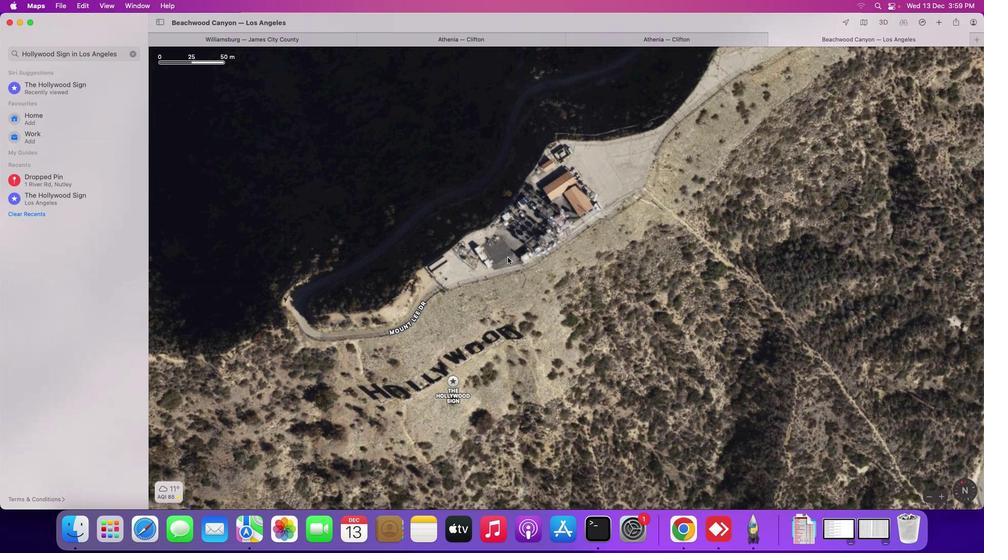 
Action: Mouse scrolled (505, 258) with delta (0, 0)
Screenshot: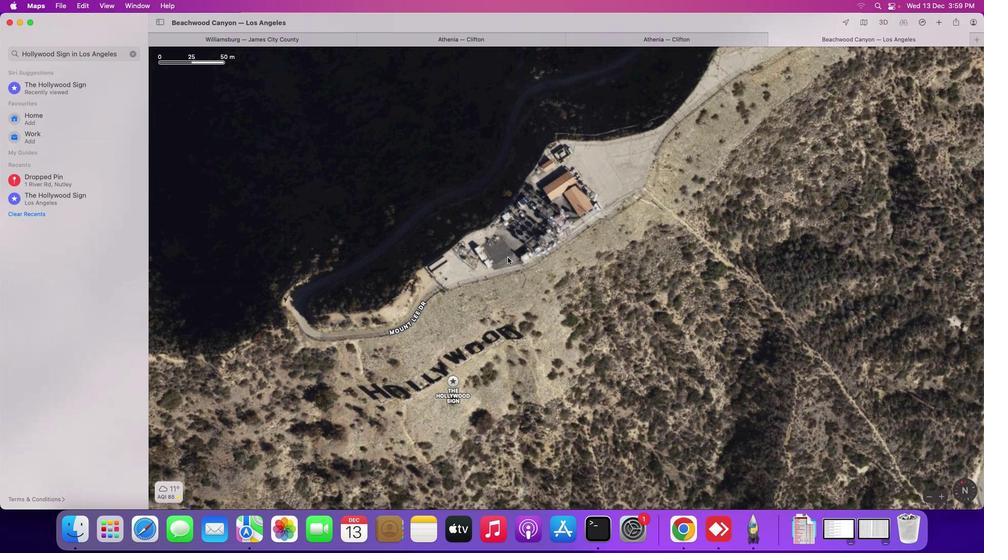
Action: Mouse moved to (506, 258)
Screenshot: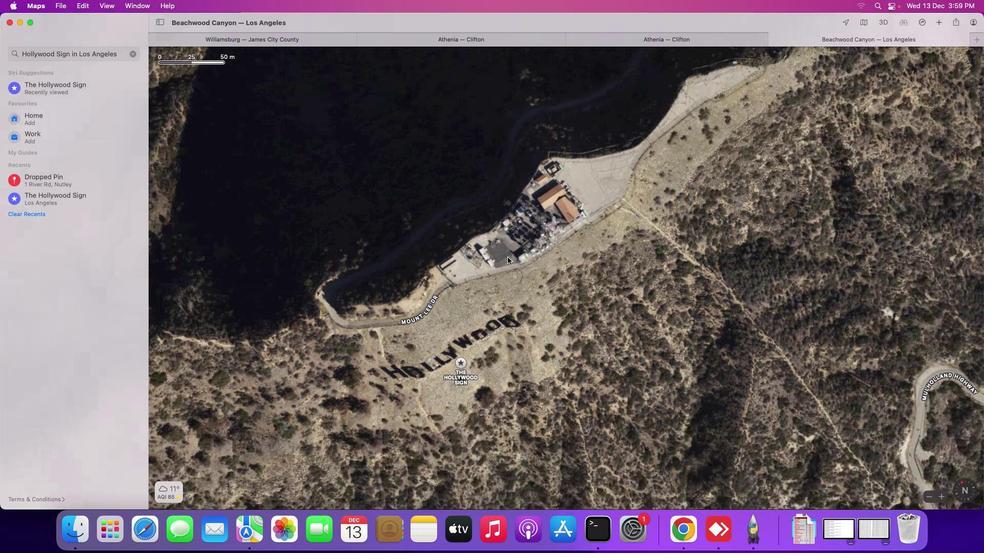 
Action: Mouse scrolled (506, 258) with delta (0, 0)
Screenshot: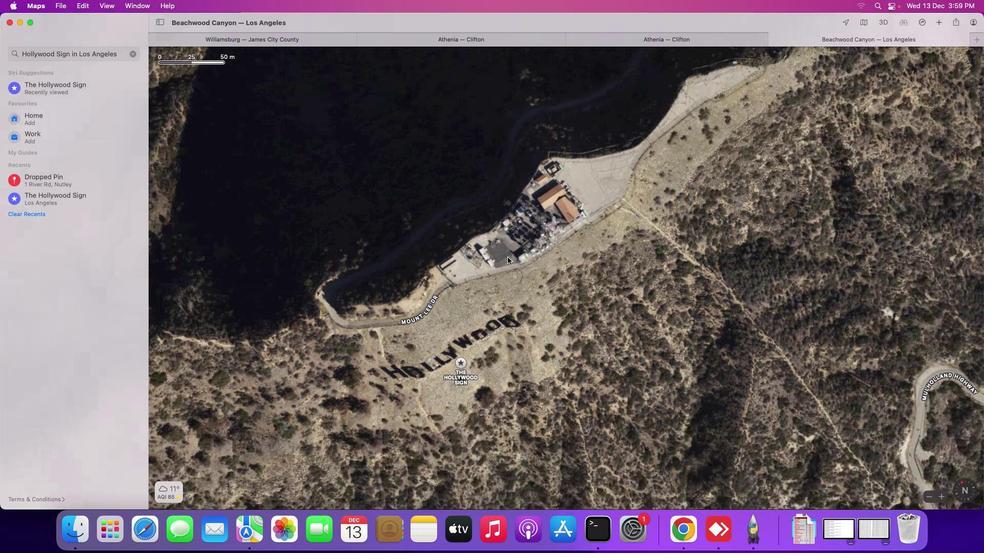 
Action: Mouse moved to (506, 258)
Screenshot: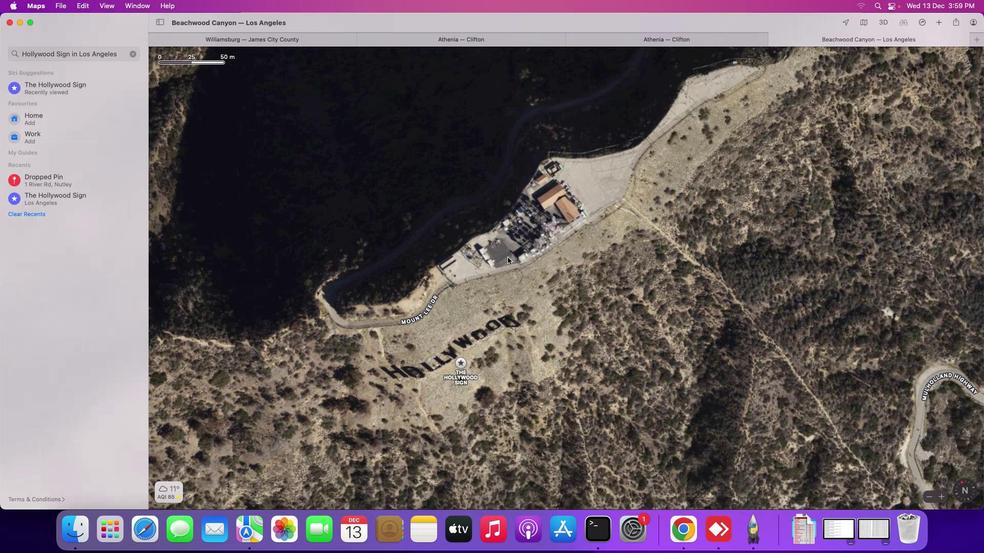 
Action: Mouse scrolled (506, 258) with delta (0, -1)
Screenshot: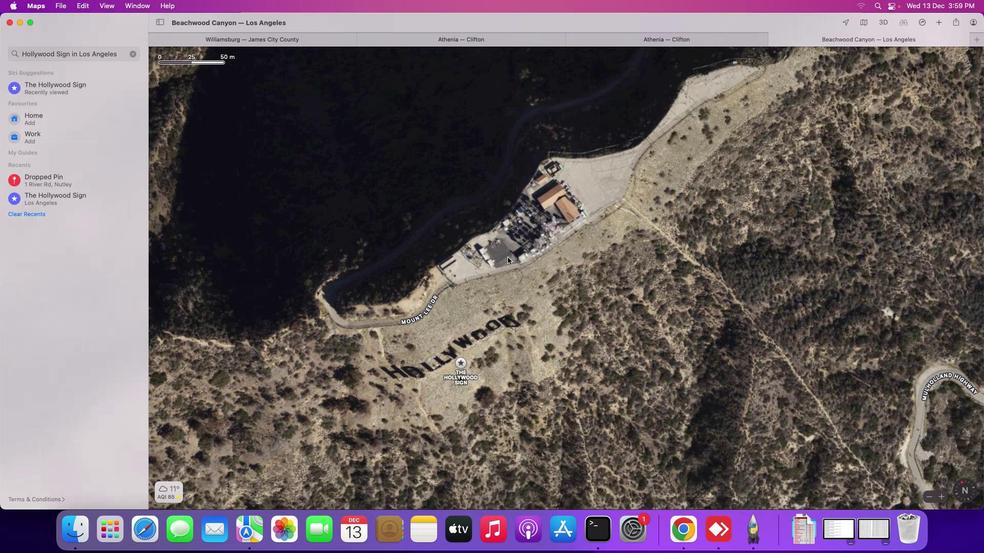 
Action: Mouse moved to (507, 257)
Screenshot: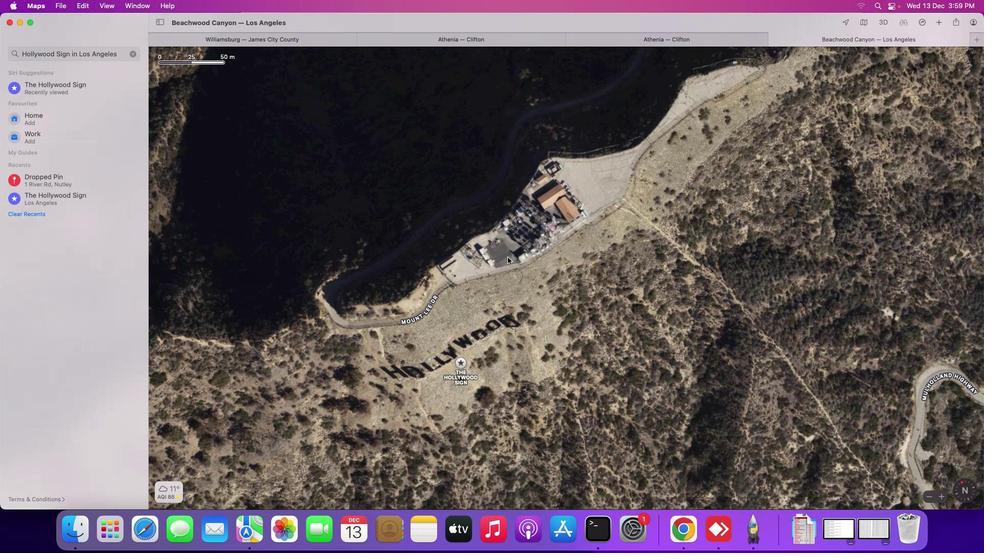 
Action: Mouse scrolled (507, 257) with delta (0, -1)
Screenshot: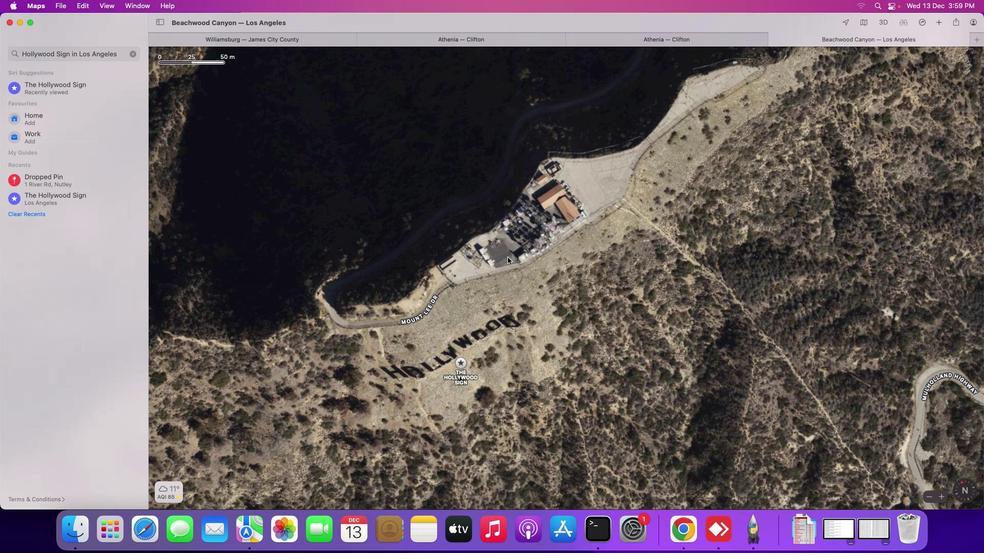 
Action: Mouse moved to (507, 257)
Screenshot: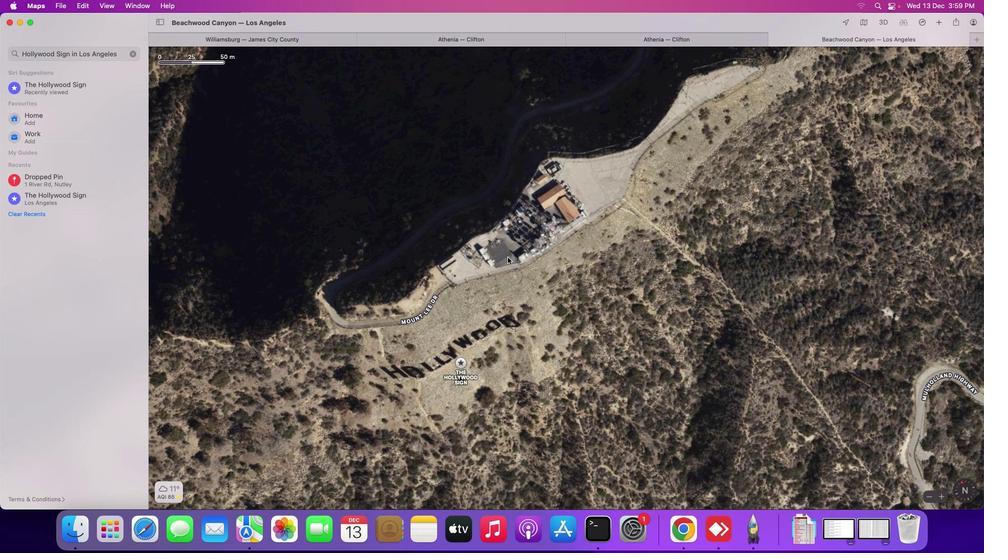 
Action: Mouse scrolled (507, 257) with delta (0, -1)
Screenshot: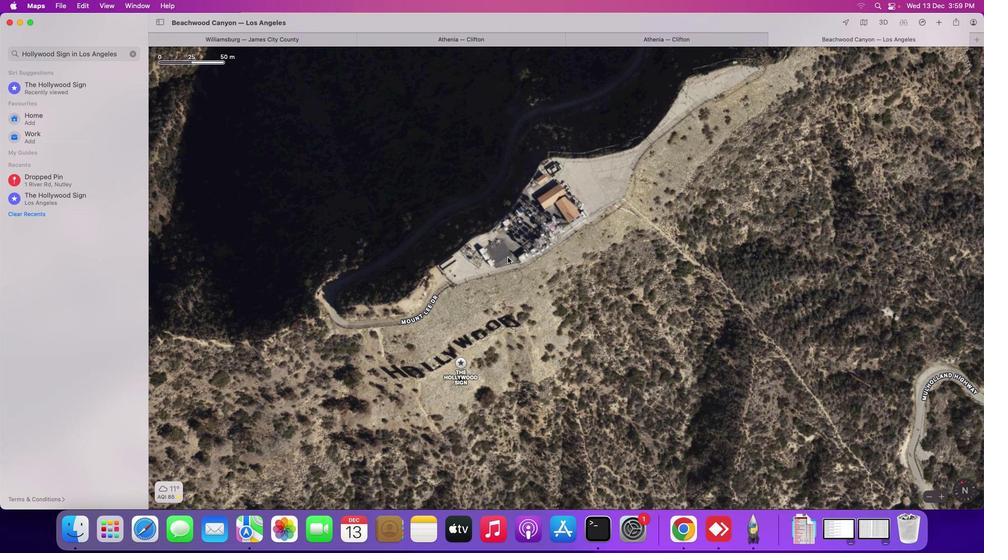 
Action: Mouse moved to (508, 256)
Screenshot: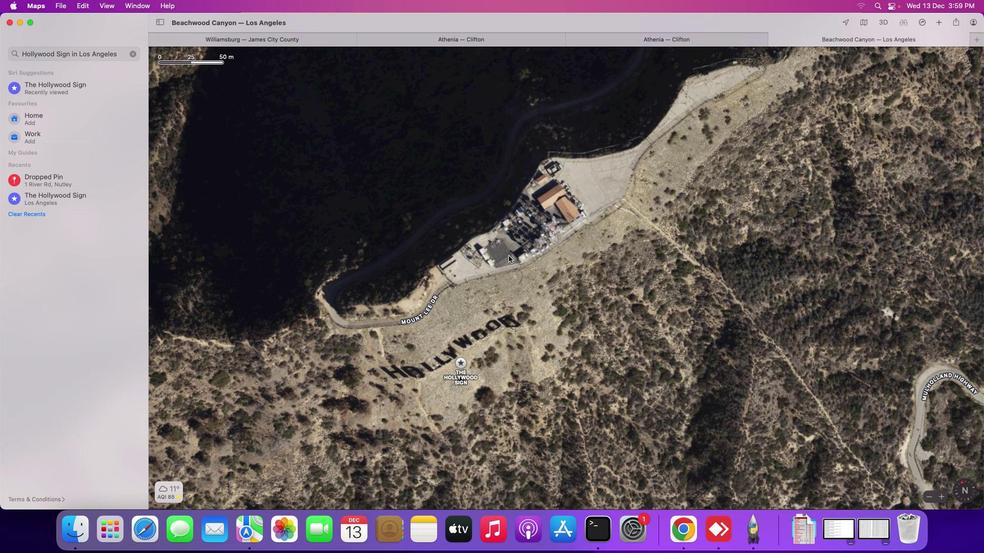 
Action: Mouse scrolled (508, 256) with delta (0, 0)
Screenshot: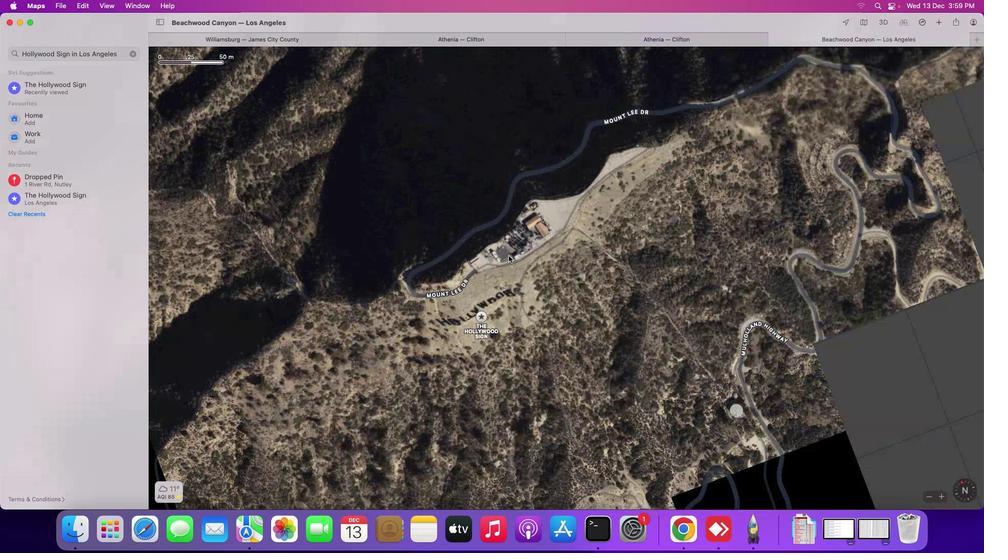 
Action: Mouse moved to (508, 255)
Screenshot: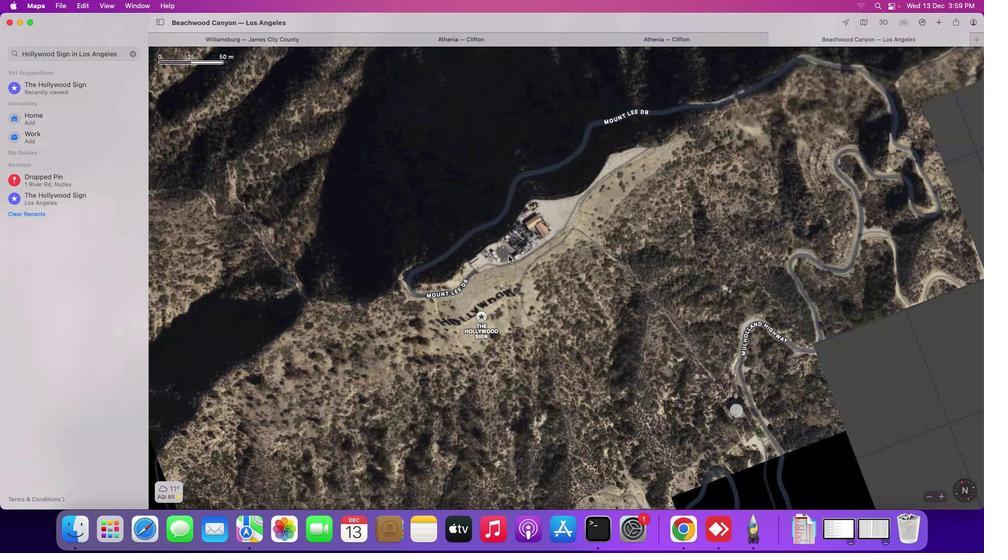 
Action: Mouse scrolled (508, 255) with delta (0, 0)
Screenshot: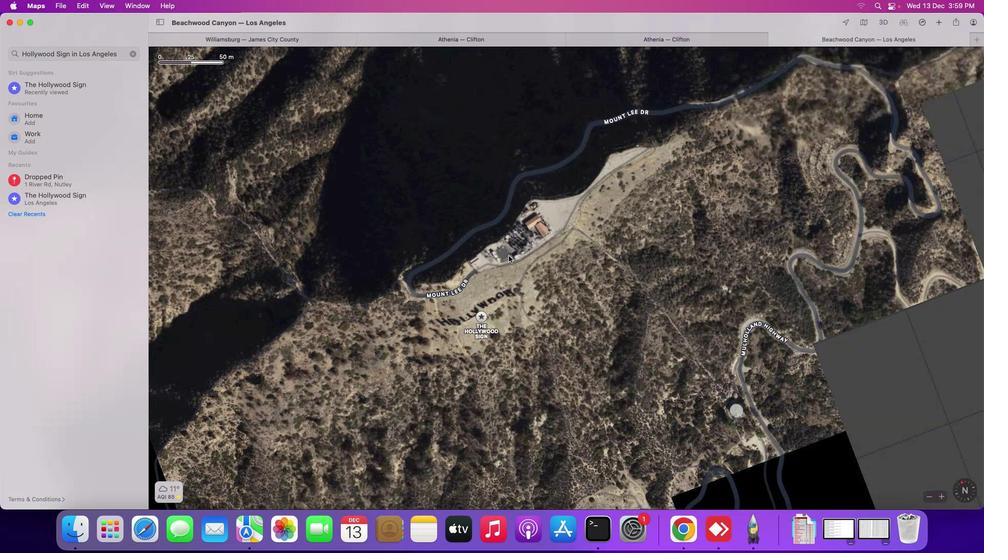 
Action: Mouse scrolled (508, 255) with delta (0, -1)
Screenshot: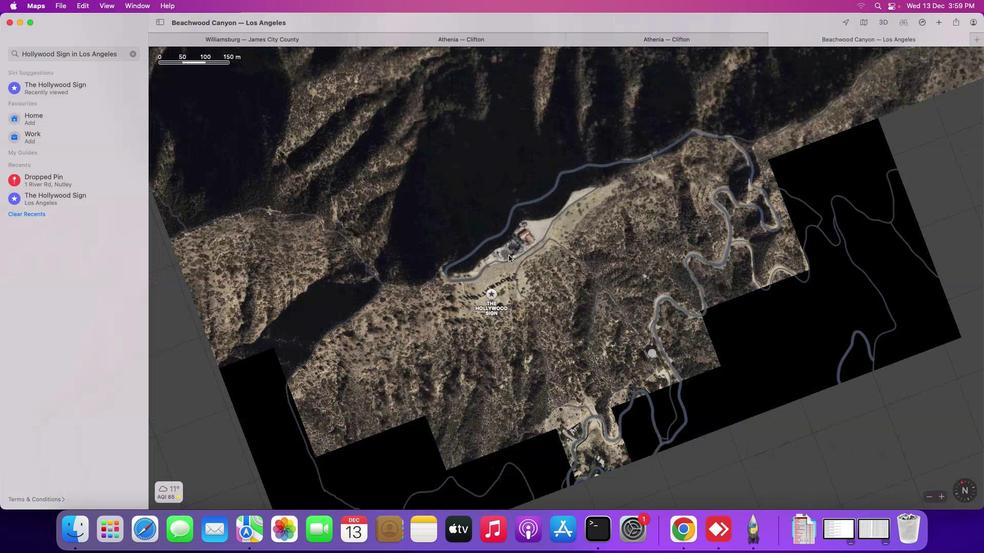 
Action: Mouse scrolled (508, 255) with delta (0, -1)
Screenshot: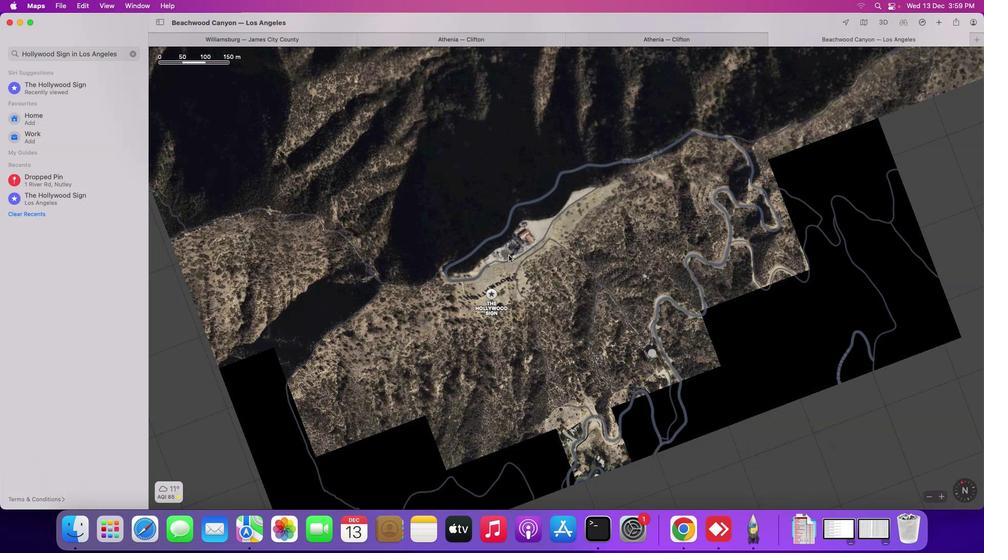 
Action: Mouse scrolled (508, 255) with delta (0, -2)
Screenshot: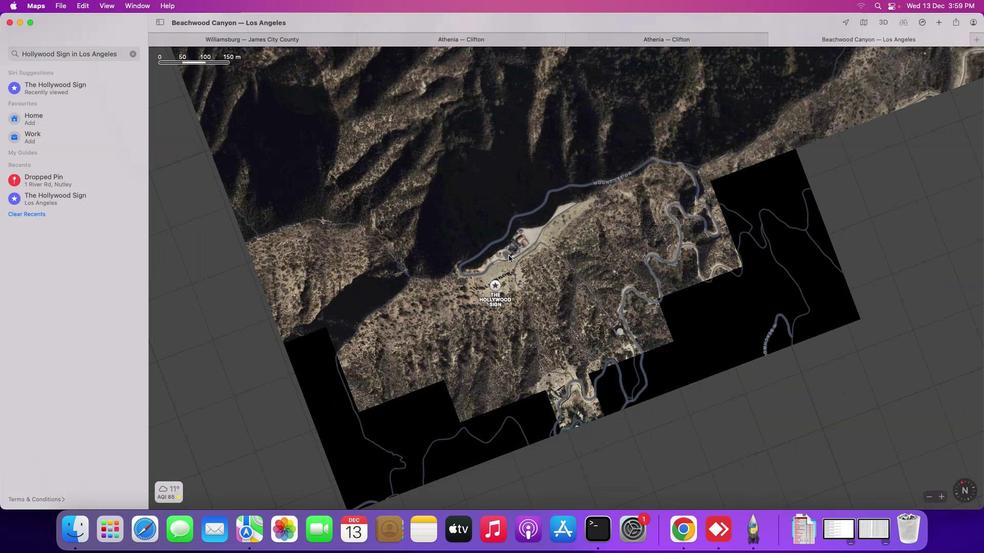 
Action: Mouse scrolled (508, 255) with delta (0, -2)
Screenshot: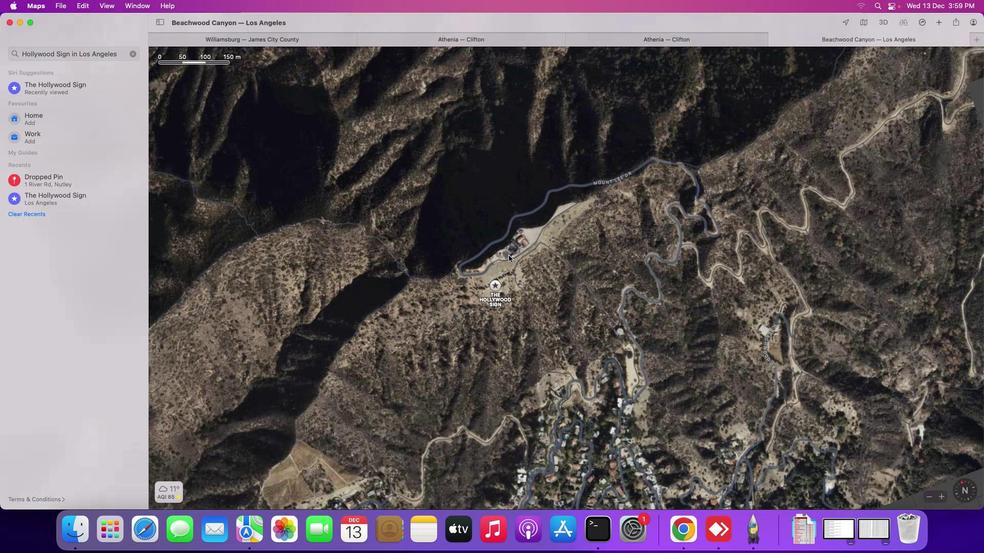 
Action: Mouse scrolled (508, 255) with delta (0, -2)
Screenshot: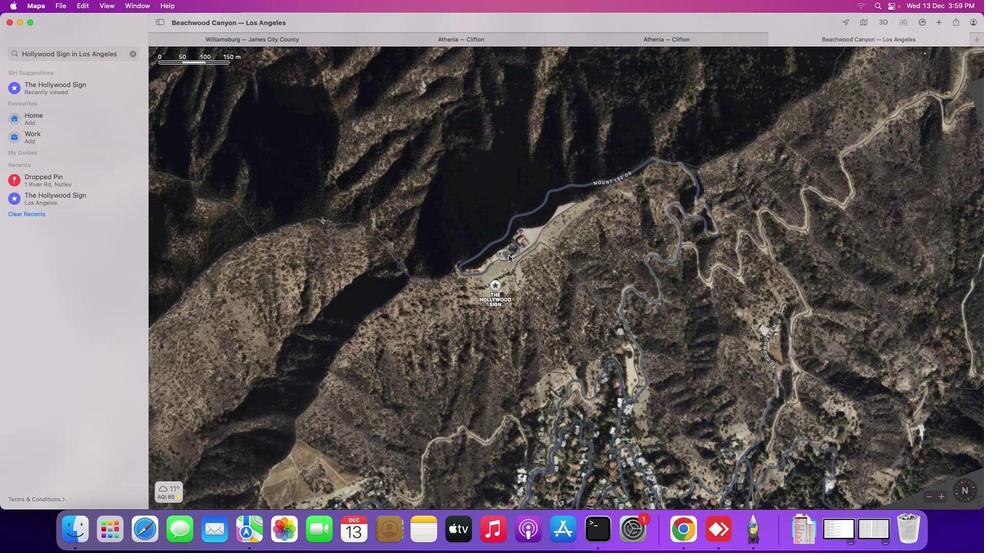 
Action: Mouse moved to (509, 255)
Screenshot: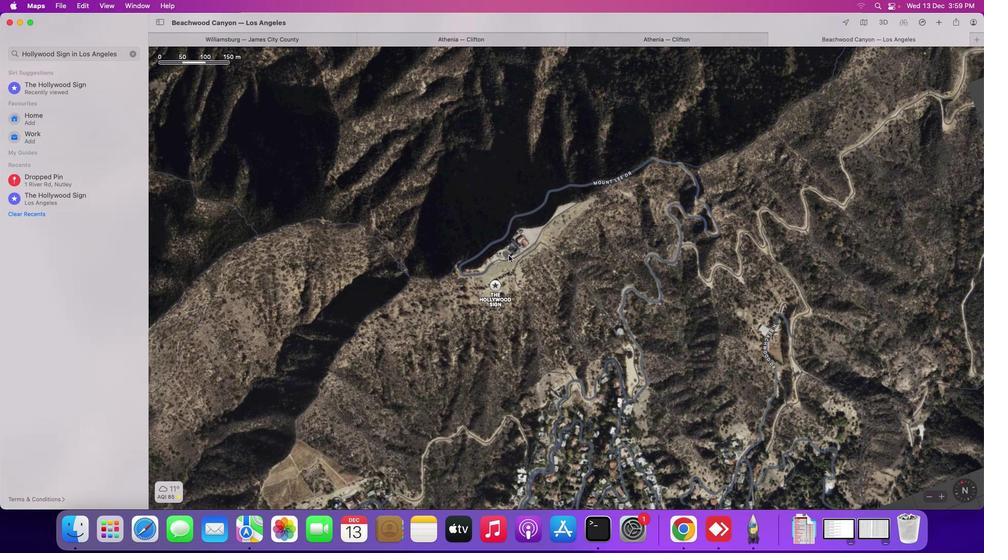 
Action: Mouse scrolled (509, 255) with delta (0, -2)
Screenshot: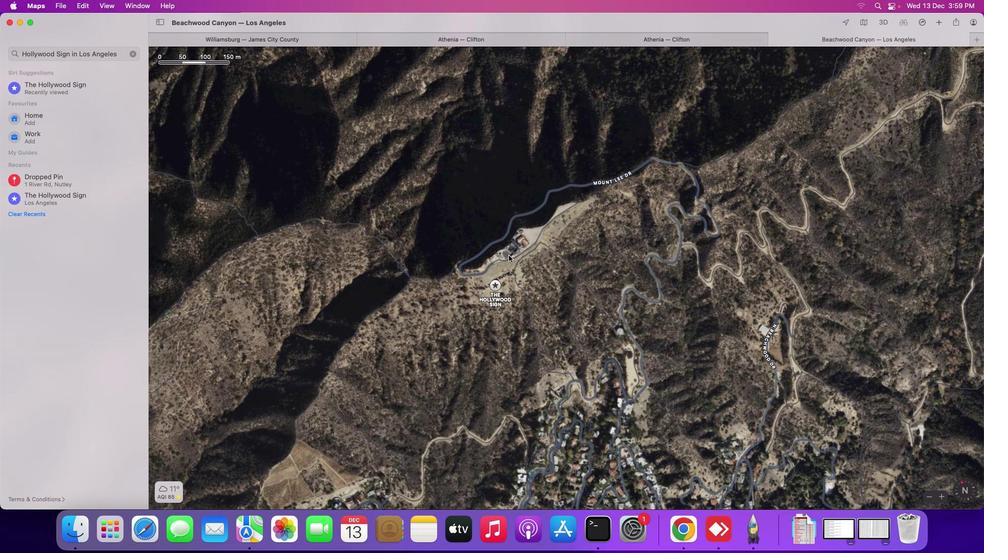 
Action: Mouse moved to (509, 255)
Screenshot: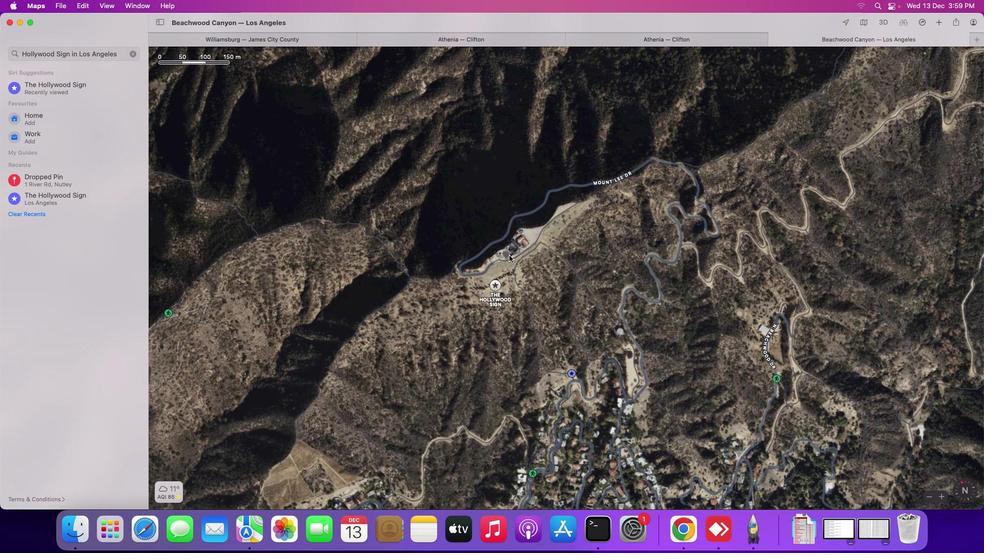 
Action: Mouse scrolled (509, 255) with delta (0, 0)
Screenshot: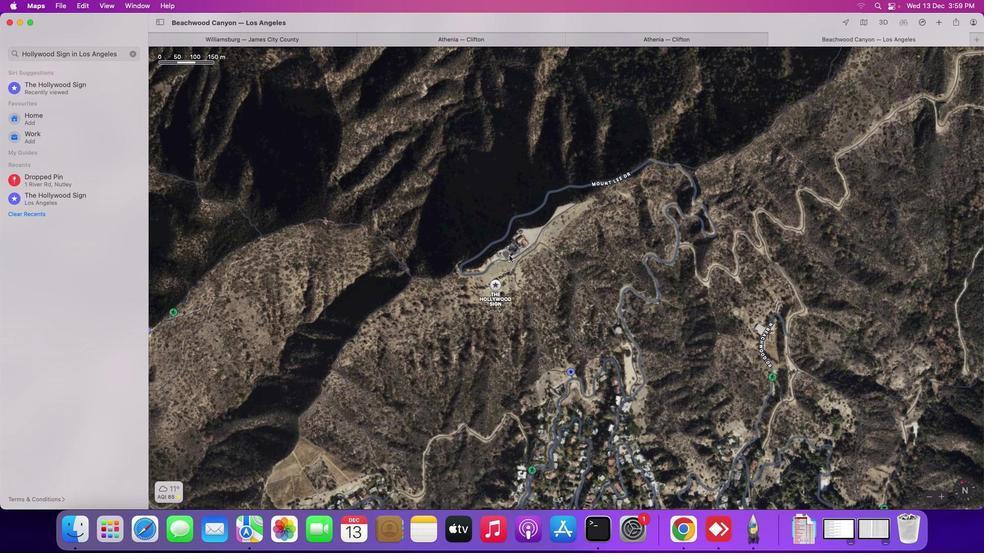 
Action: Mouse scrolled (509, 255) with delta (0, 0)
Screenshot: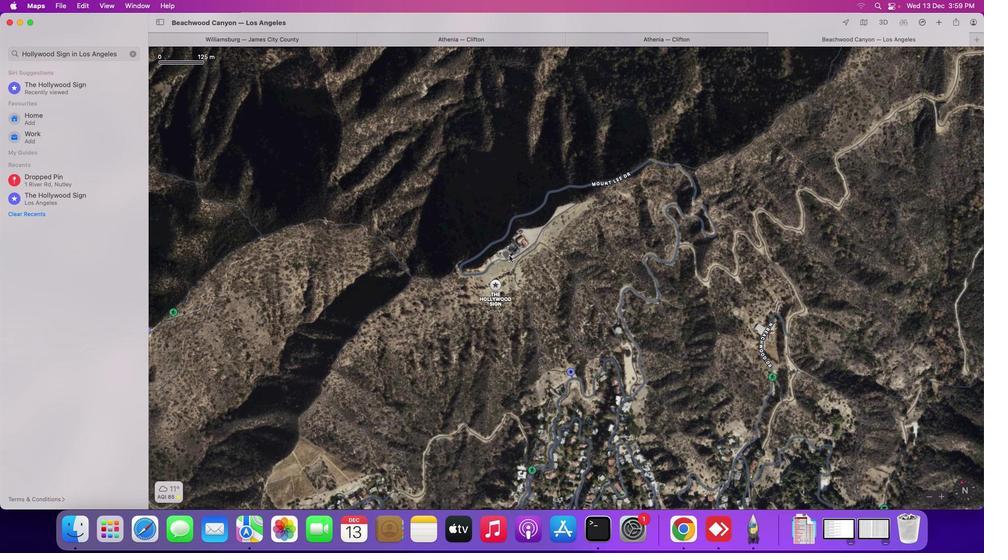 
Action: Mouse scrolled (509, 255) with delta (0, 0)
Screenshot: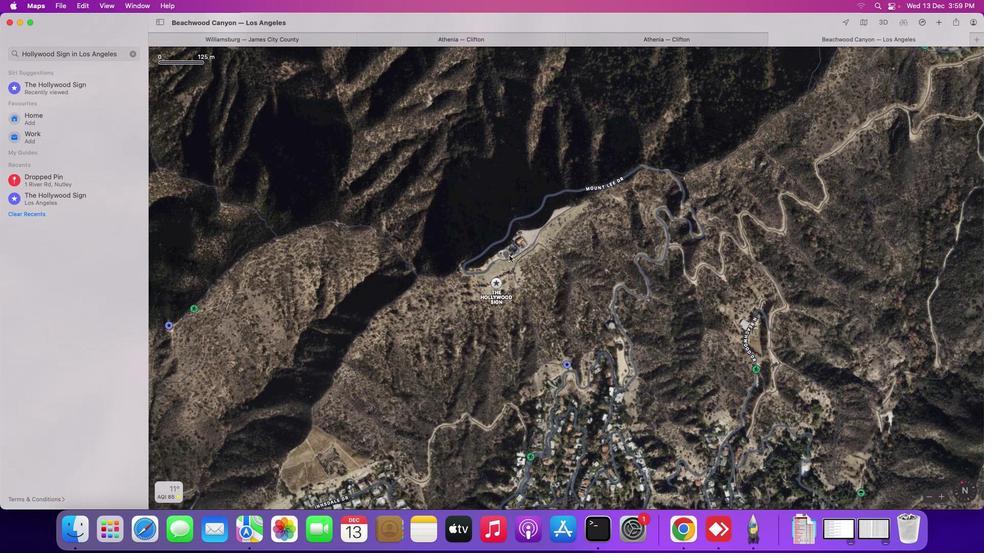 
Action: Mouse scrolled (509, 255) with delta (0, 0)
Screenshot: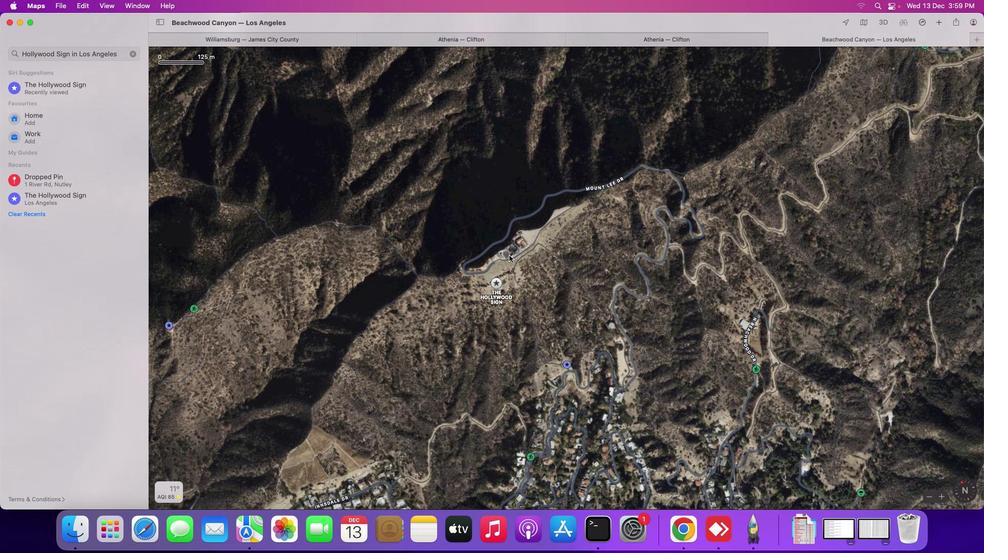 
Action: Mouse scrolled (509, 255) with delta (0, 0)
Screenshot: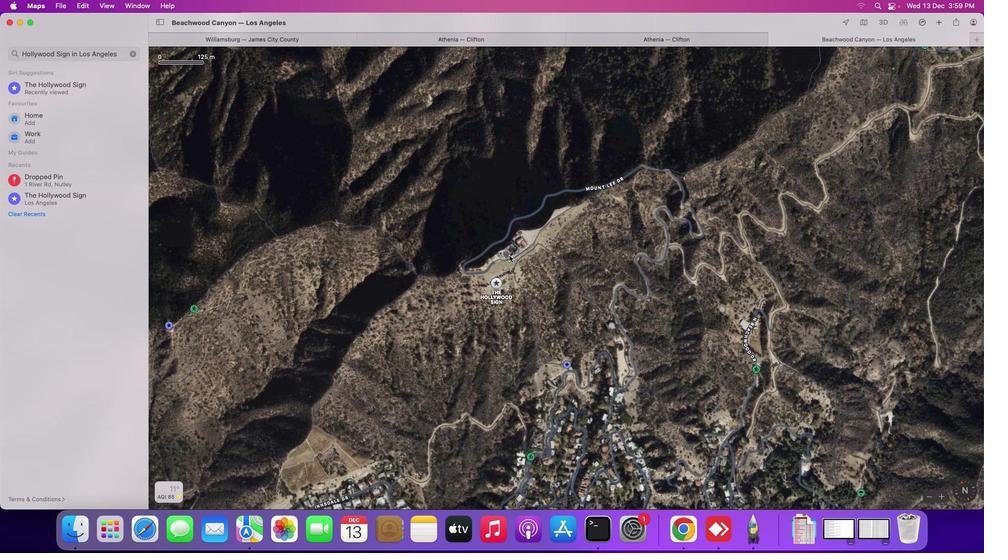 
Action: Mouse moved to (509, 255)
Screenshot: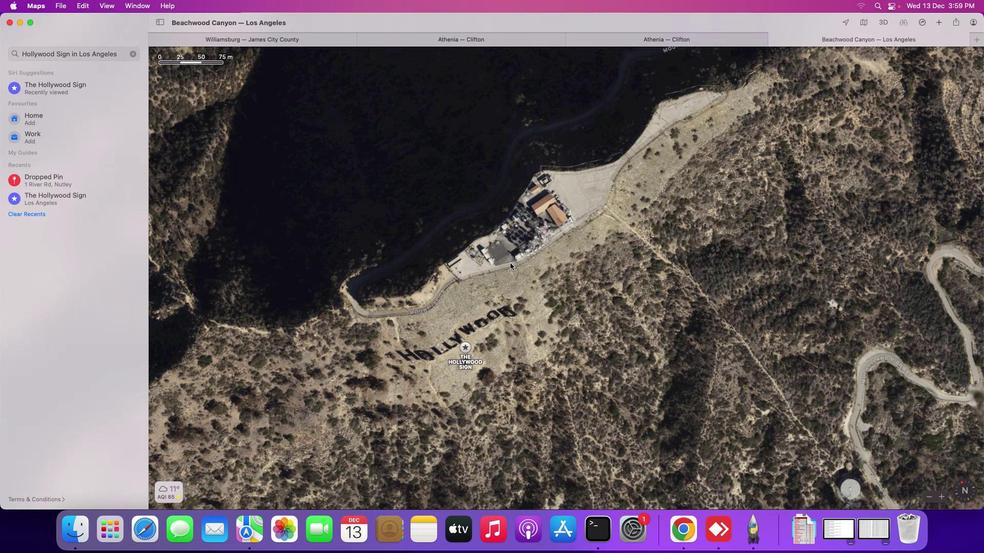 
Action: Mouse scrolled (509, 255) with delta (0, 0)
Screenshot: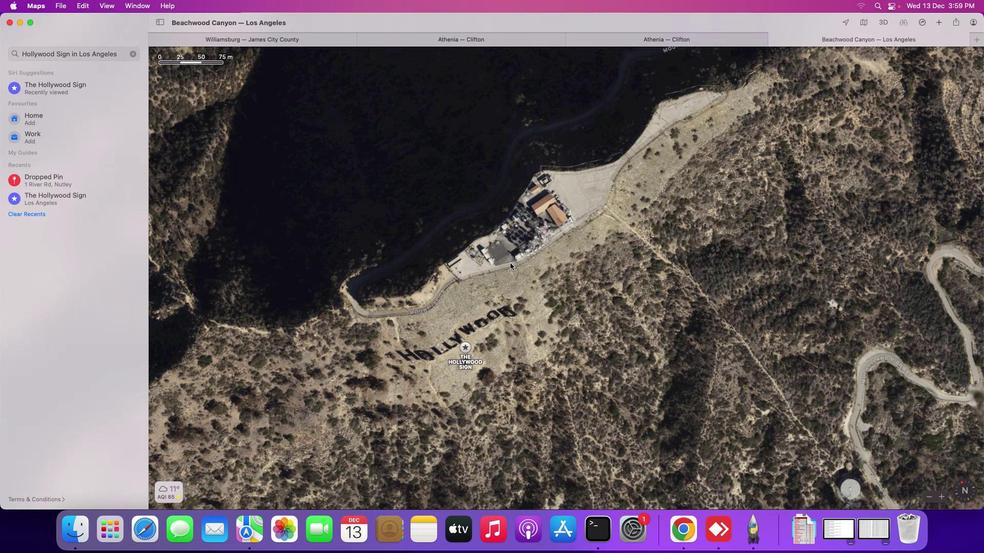 
Action: Mouse moved to (509, 256)
Screenshot: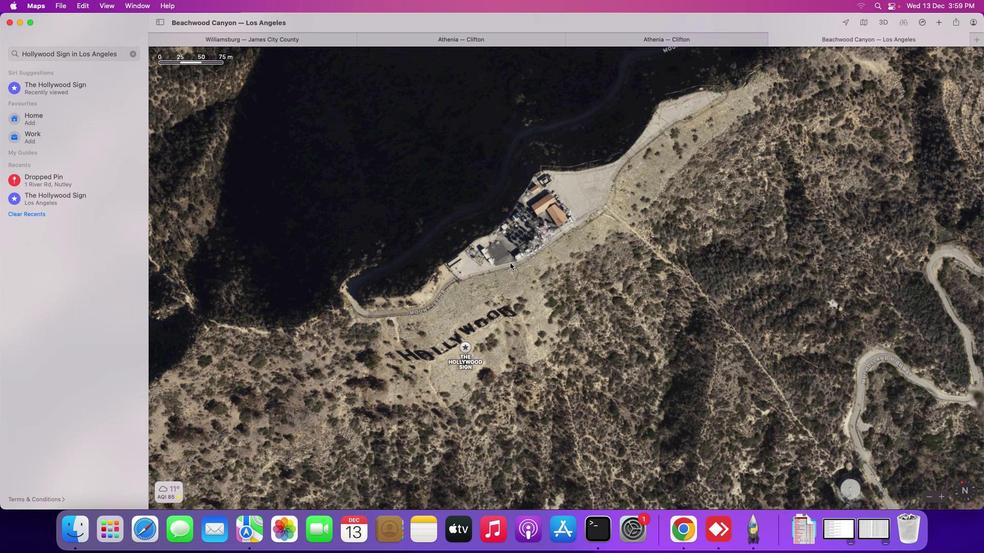 
Action: Mouse scrolled (509, 256) with delta (0, 0)
Screenshot: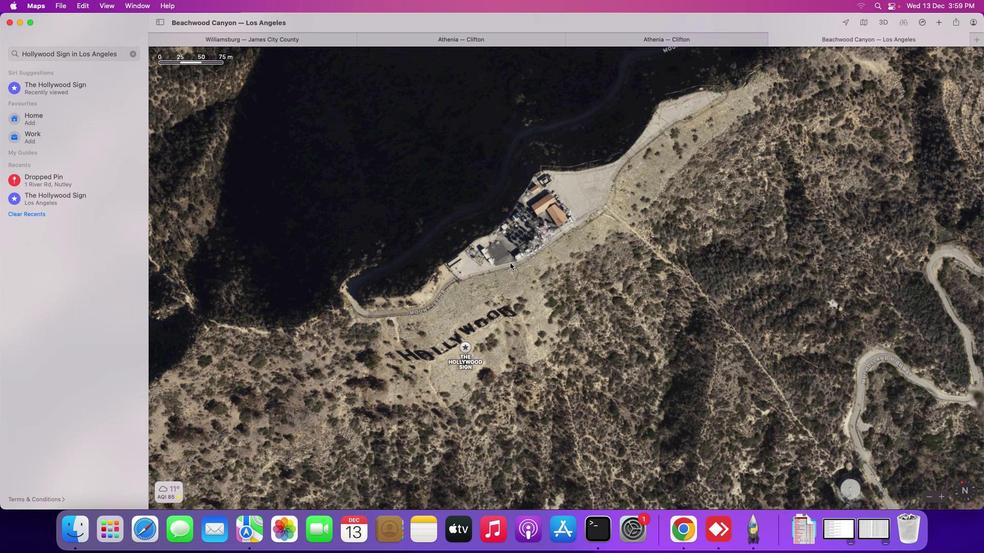 
Action: Mouse moved to (509, 260)
Screenshot: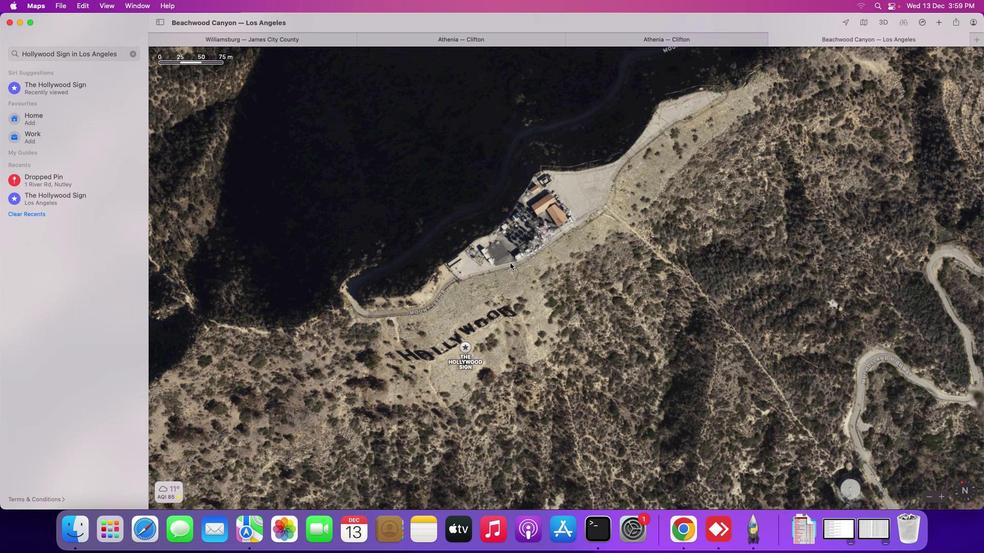 
Action: Mouse scrolled (509, 260) with delta (0, 1)
Screenshot: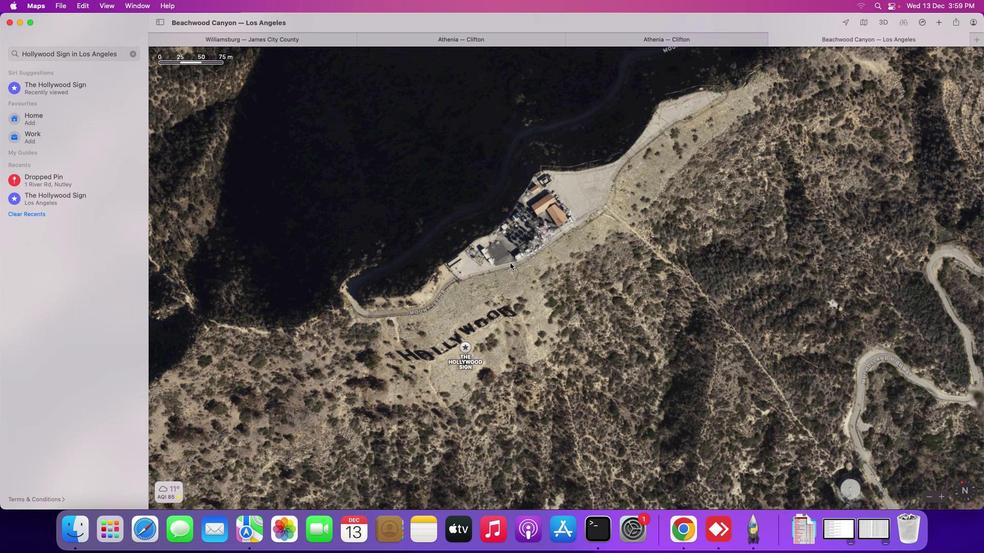 
Action: Mouse moved to (509, 262)
Screenshot: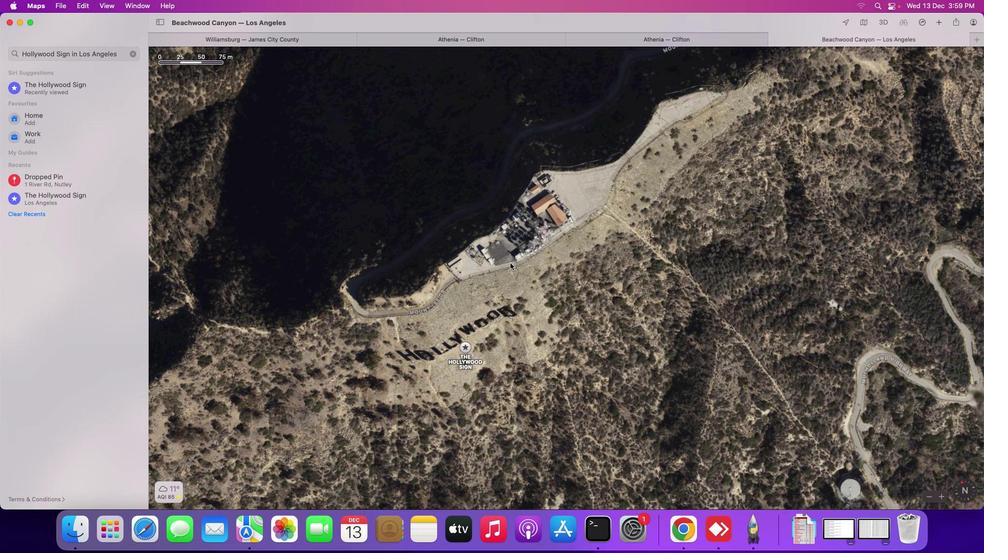 
Action: Mouse scrolled (509, 262) with delta (0, 2)
Screenshot: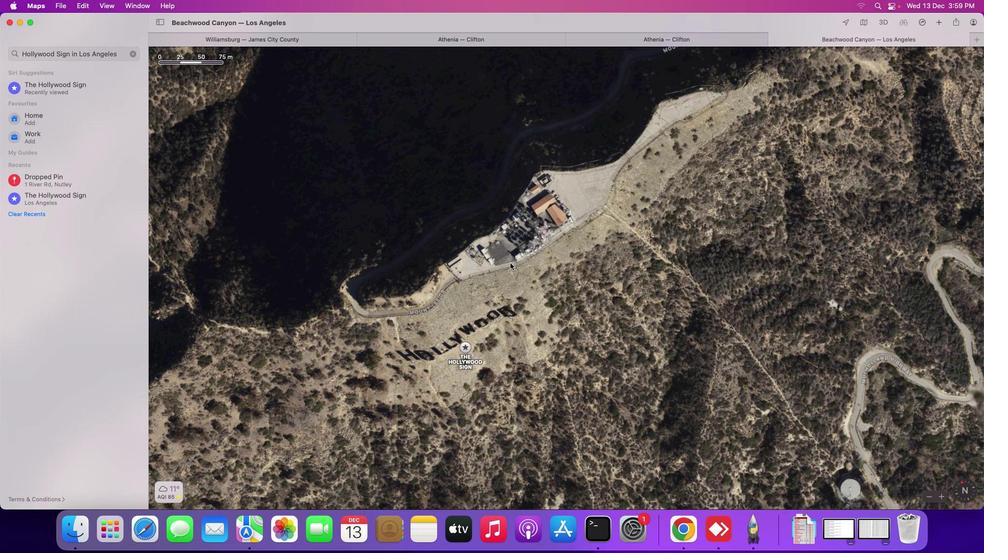
Action: Mouse moved to (509, 262)
Screenshot: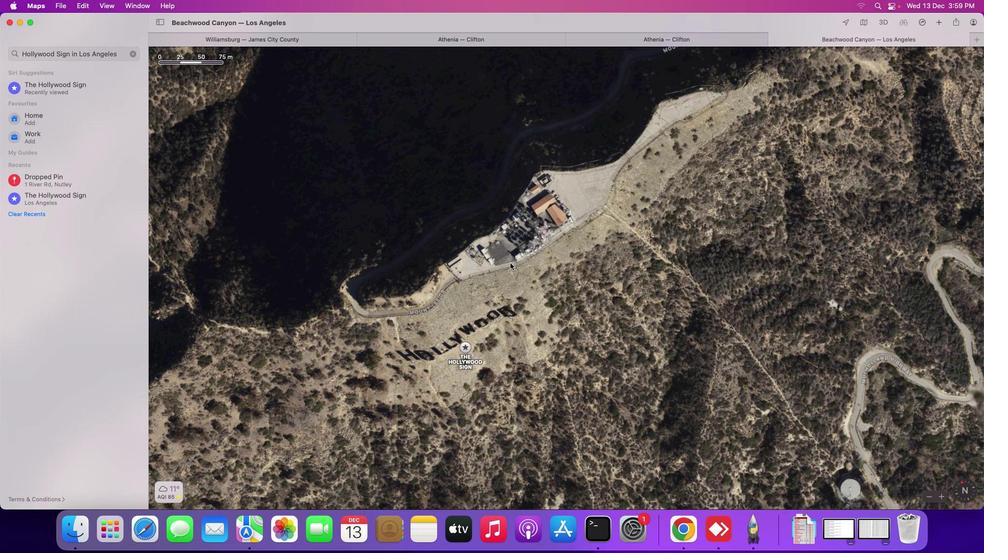 
Action: Mouse scrolled (509, 262) with delta (0, 3)
Screenshot: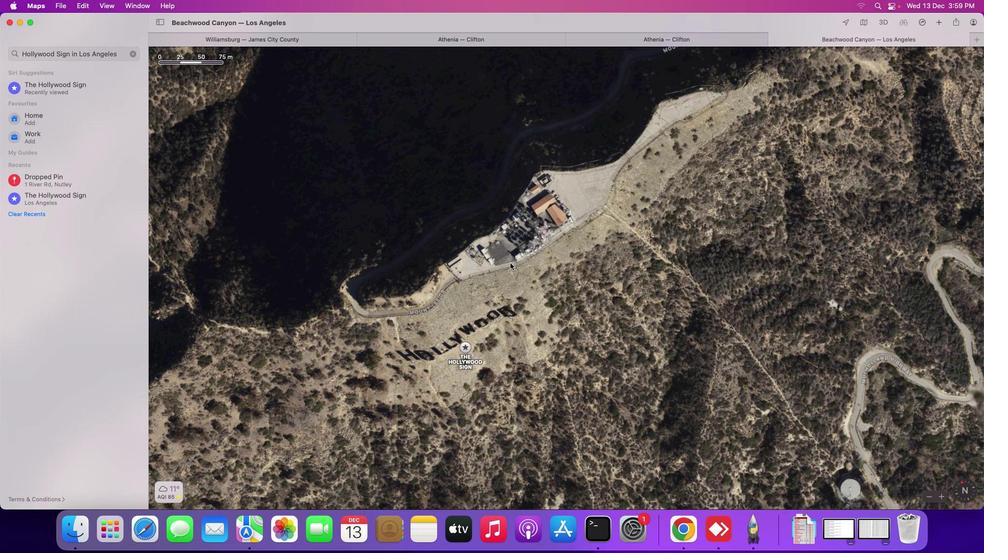
Action: Mouse scrolled (509, 262) with delta (0, 3)
Screenshot: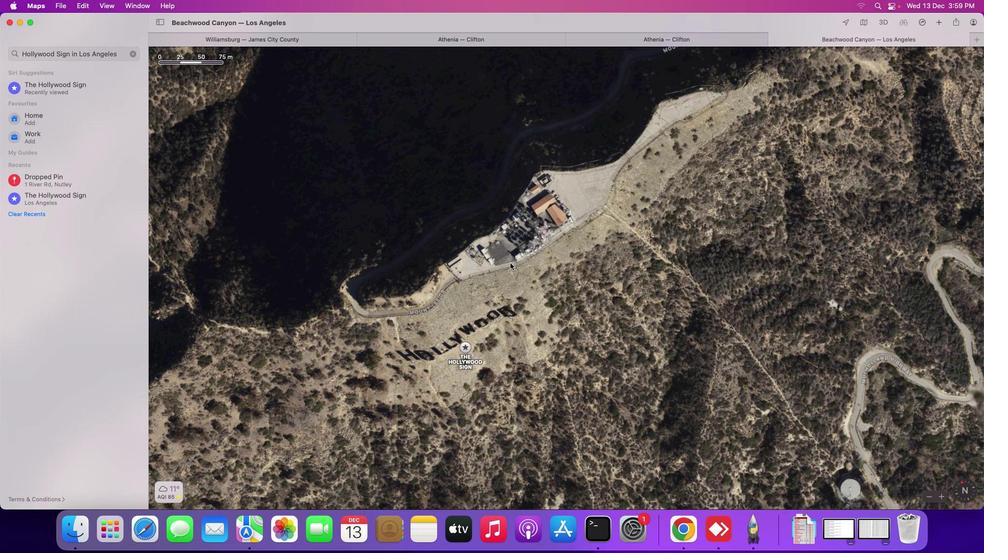 
Action: Mouse scrolled (509, 262) with delta (0, 3)
Screenshot: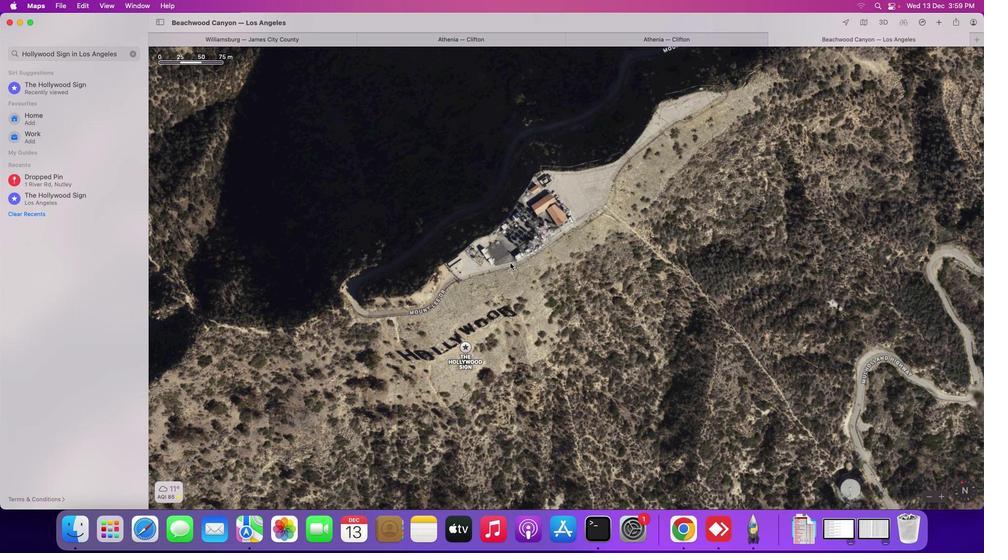 
Action: Mouse moved to (510, 263)
Screenshot: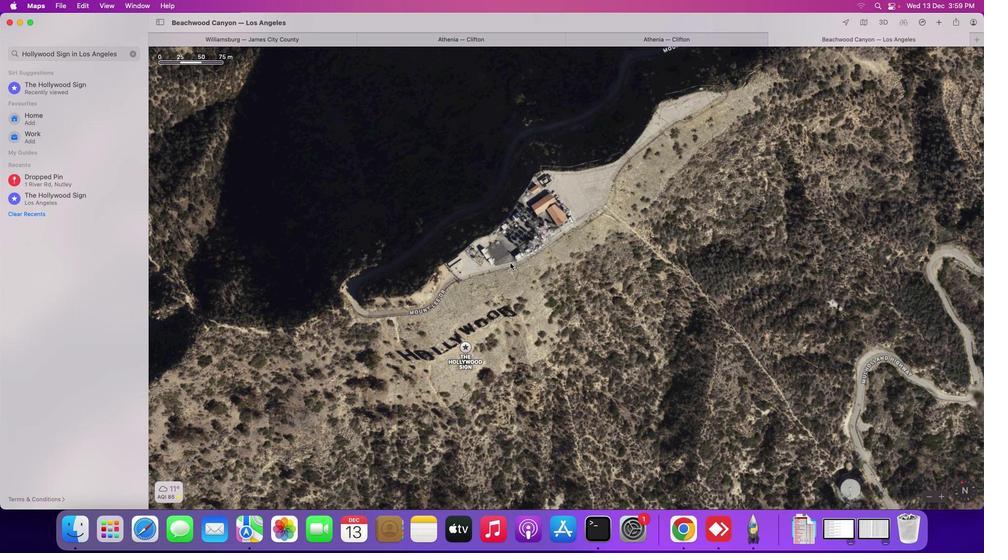 
